 Task: Find connections with filter location San Martín with filter topic #Economywith filter profile language English with filter current company Marico Limited with filter school Institution of Engineering and Technology (IET) with filter industry Commercial and Service Industry Machinery Manufacturing with filter service category Real Estate Appraisal with filter keywords title Medical Researcher
Action: Mouse moved to (633, 110)
Screenshot: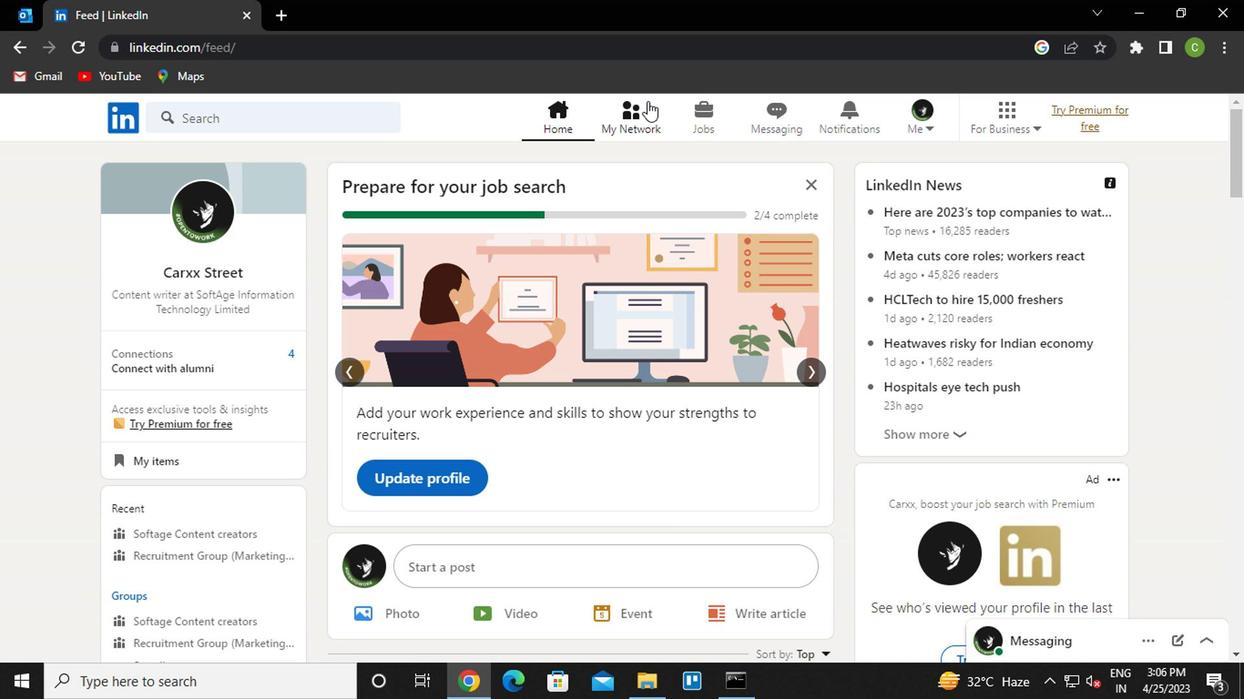
Action: Mouse pressed left at (633, 110)
Screenshot: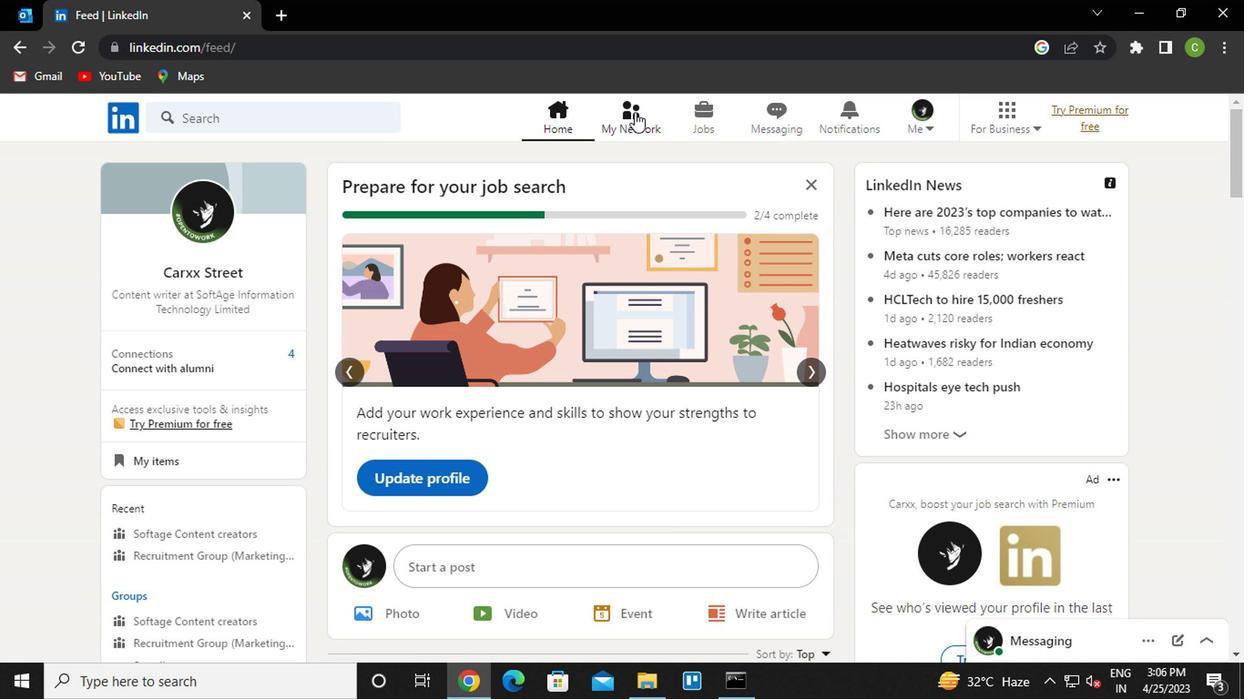 
Action: Mouse moved to (275, 214)
Screenshot: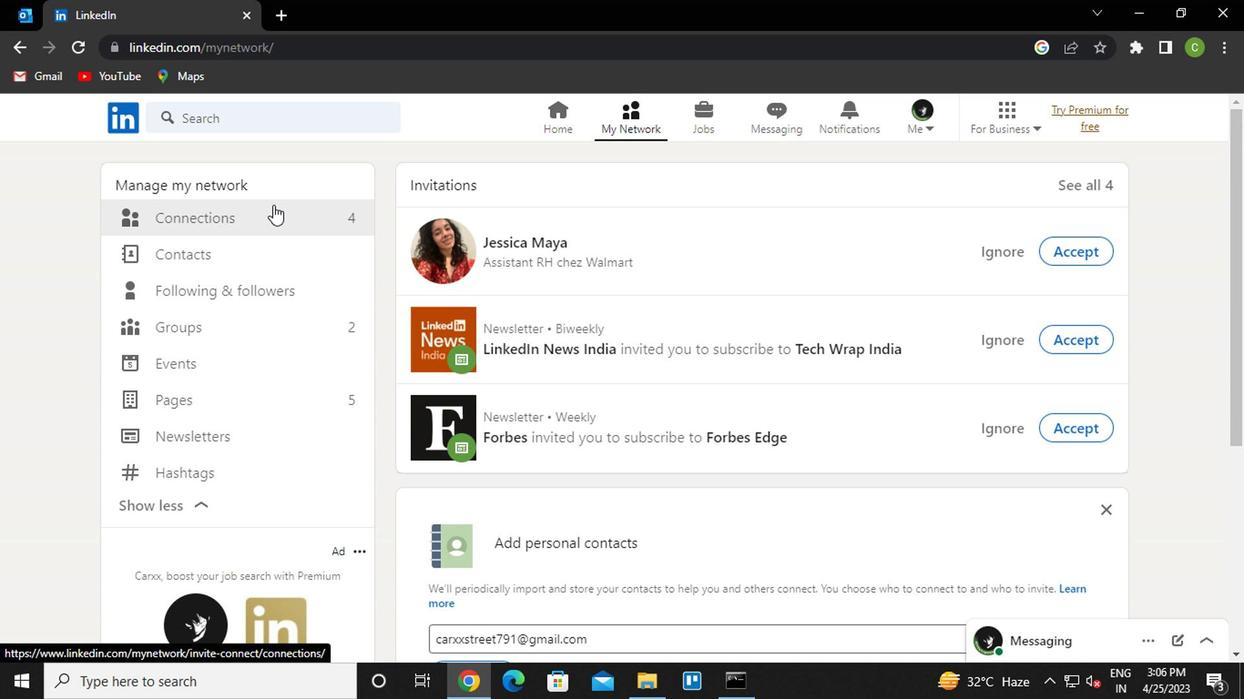 
Action: Mouse pressed left at (275, 214)
Screenshot: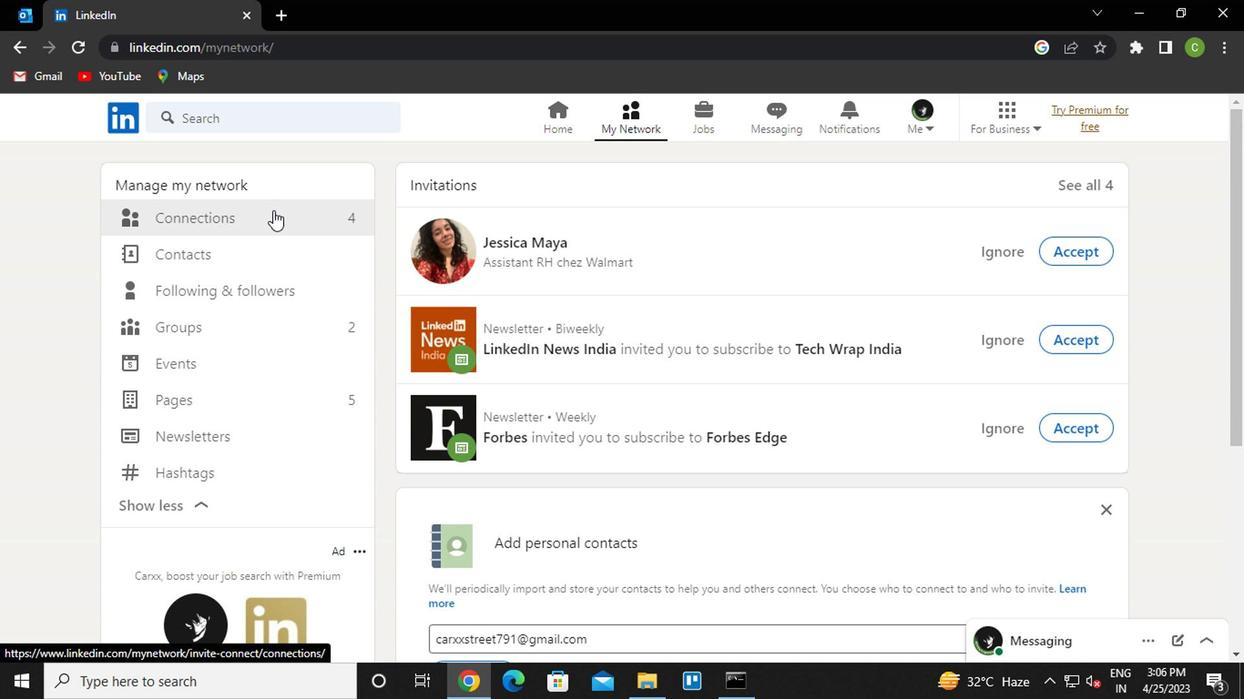 
Action: Mouse moved to (780, 221)
Screenshot: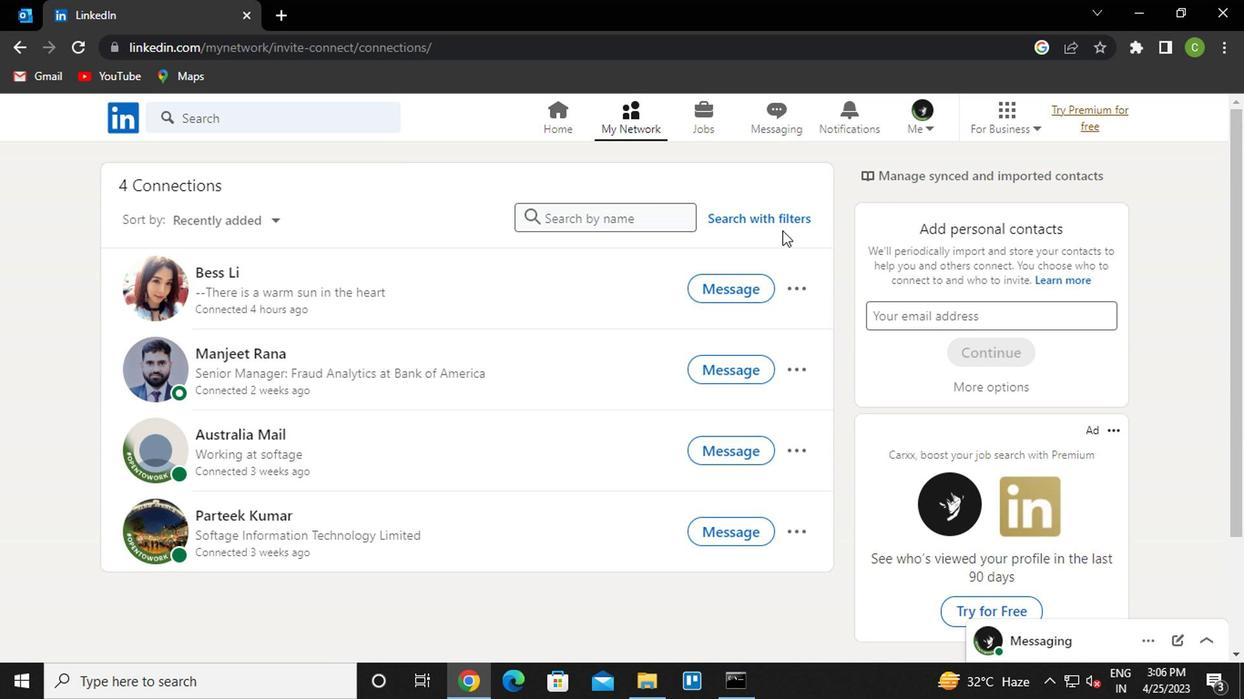
Action: Mouse pressed left at (780, 221)
Screenshot: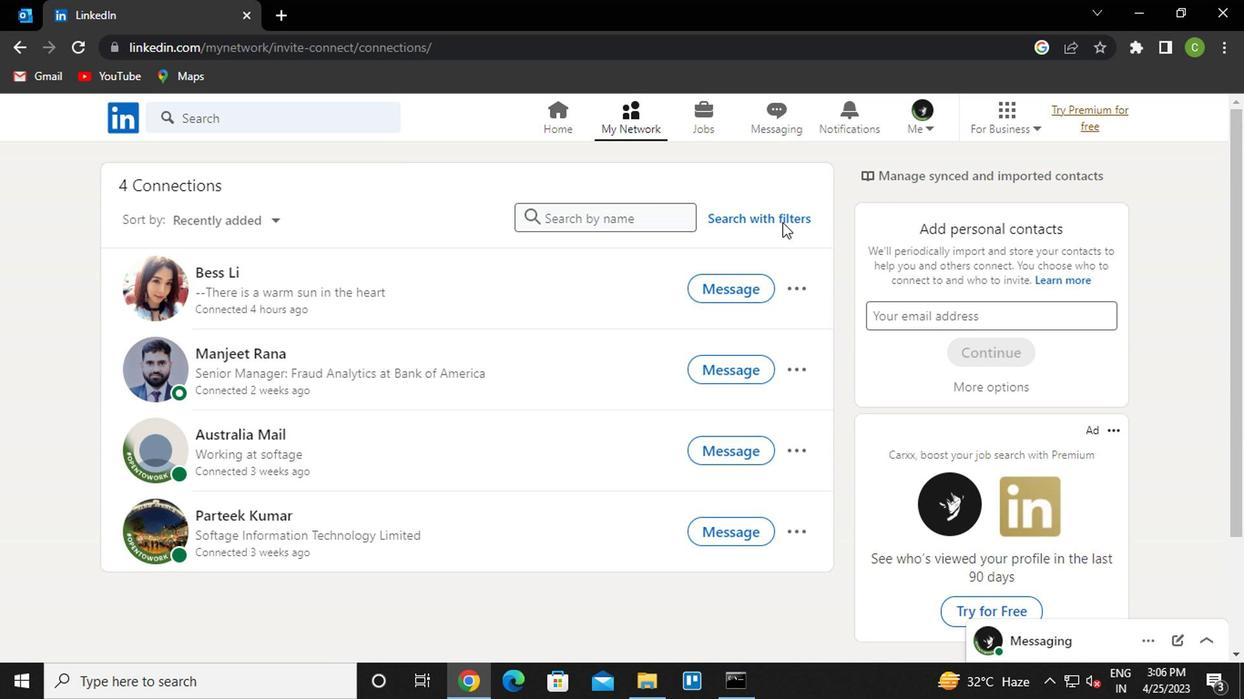 
Action: Mouse moved to (626, 163)
Screenshot: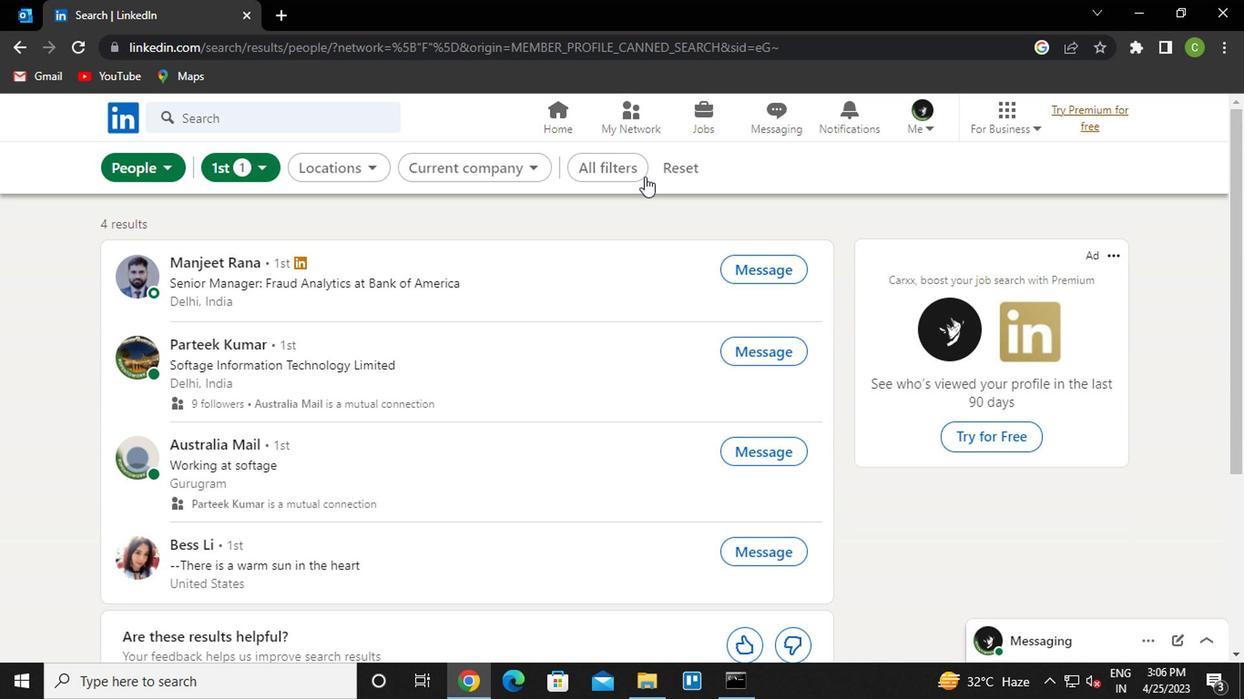 
Action: Mouse pressed left at (626, 163)
Screenshot: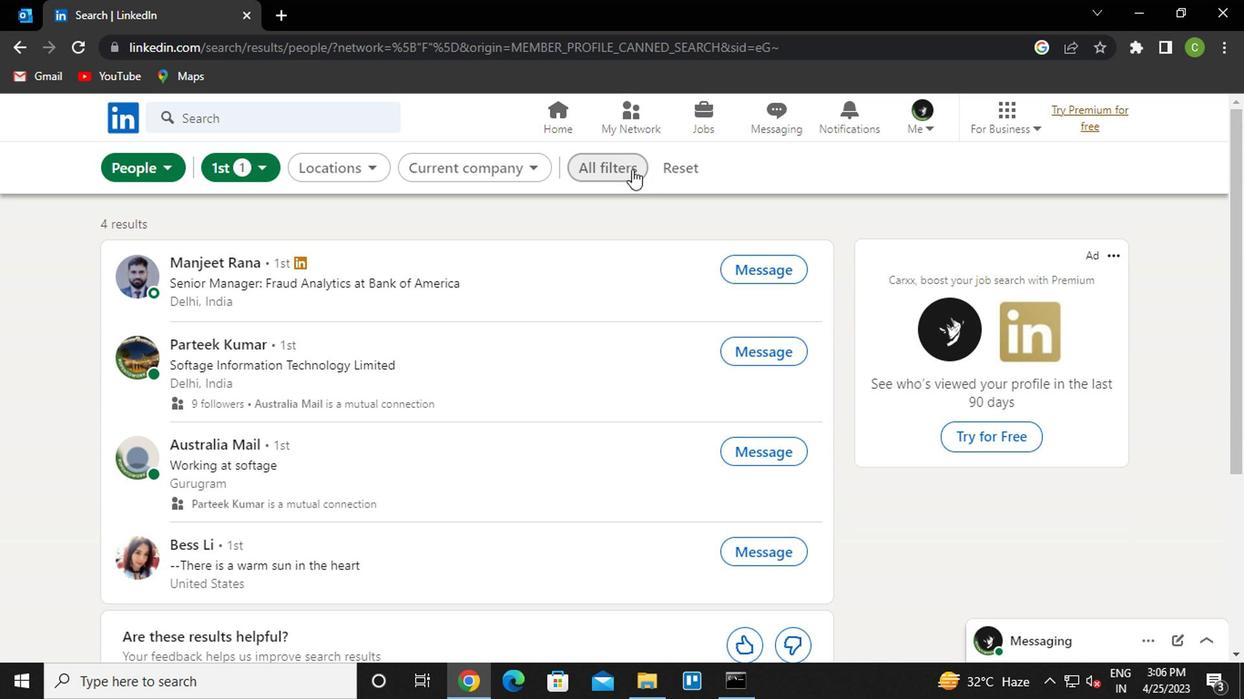 
Action: Mouse moved to (807, 386)
Screenshot: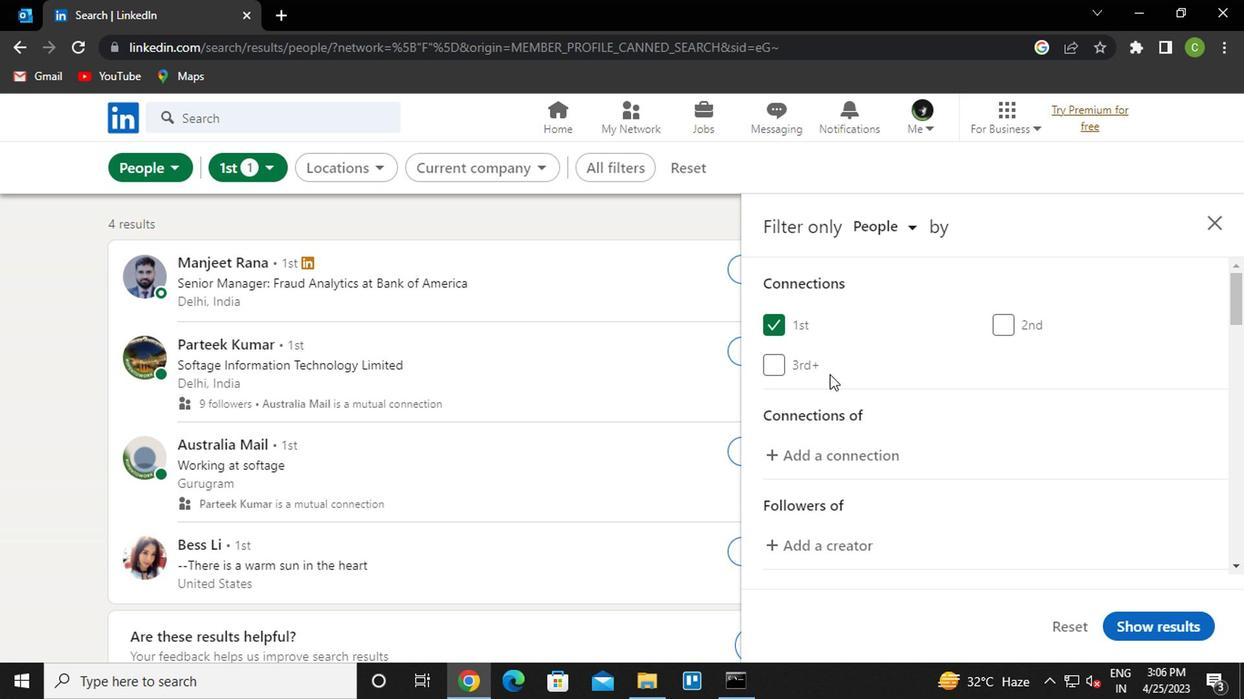
Action: Mouse scrolled (807, 385) with delta (0, 0)
Screenshot: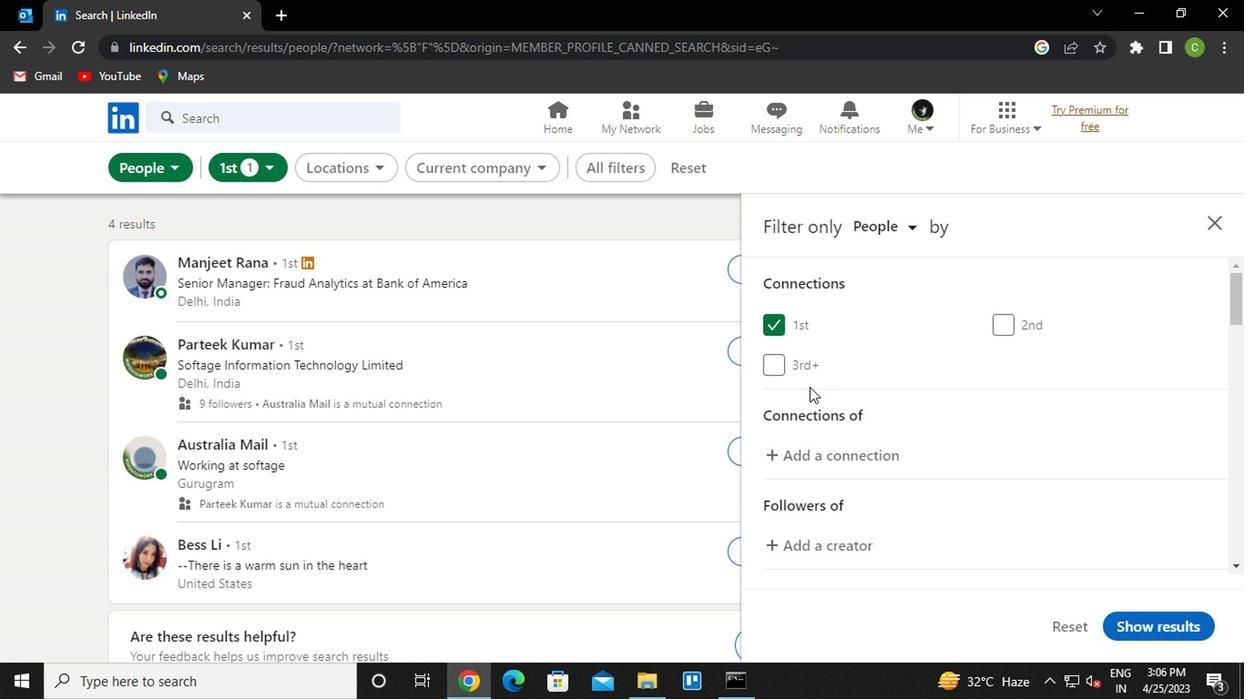 
Action: Mouse moved to (809, 390)
Screenshot: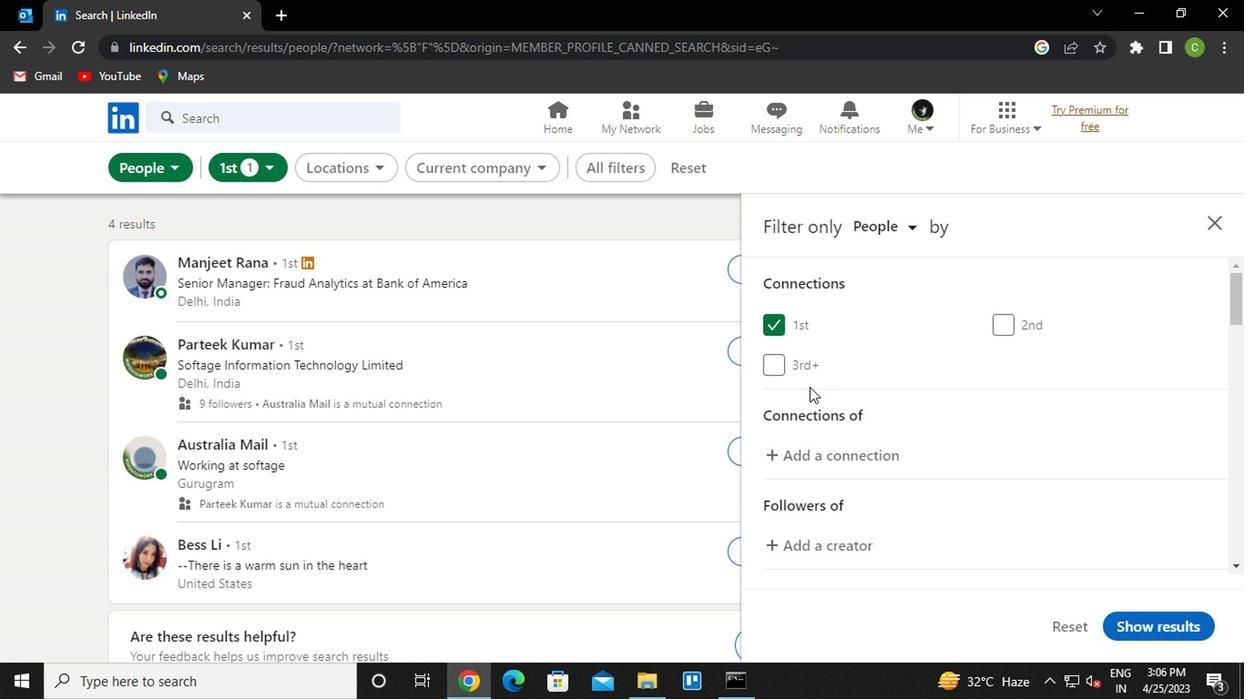 
Action: Mouse scrolled (809, 390) with delta (0, 0)
Screenshot: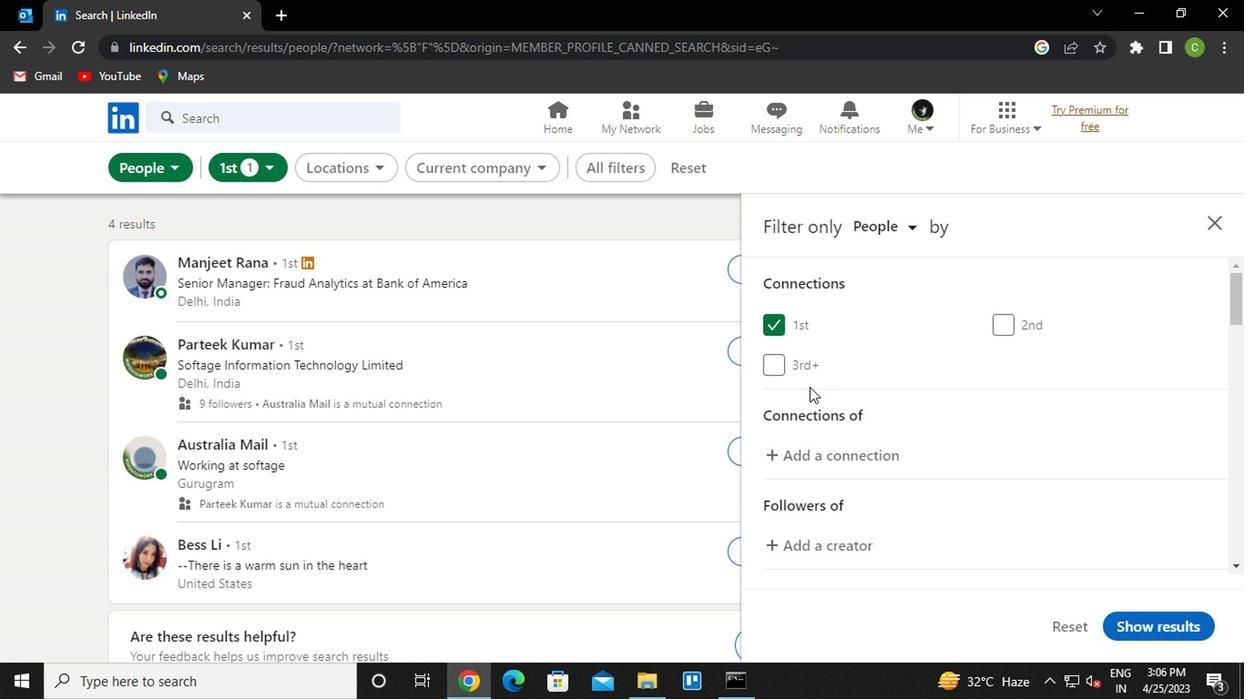 
Action: Mouse moved to (819, 402)
Screenshot: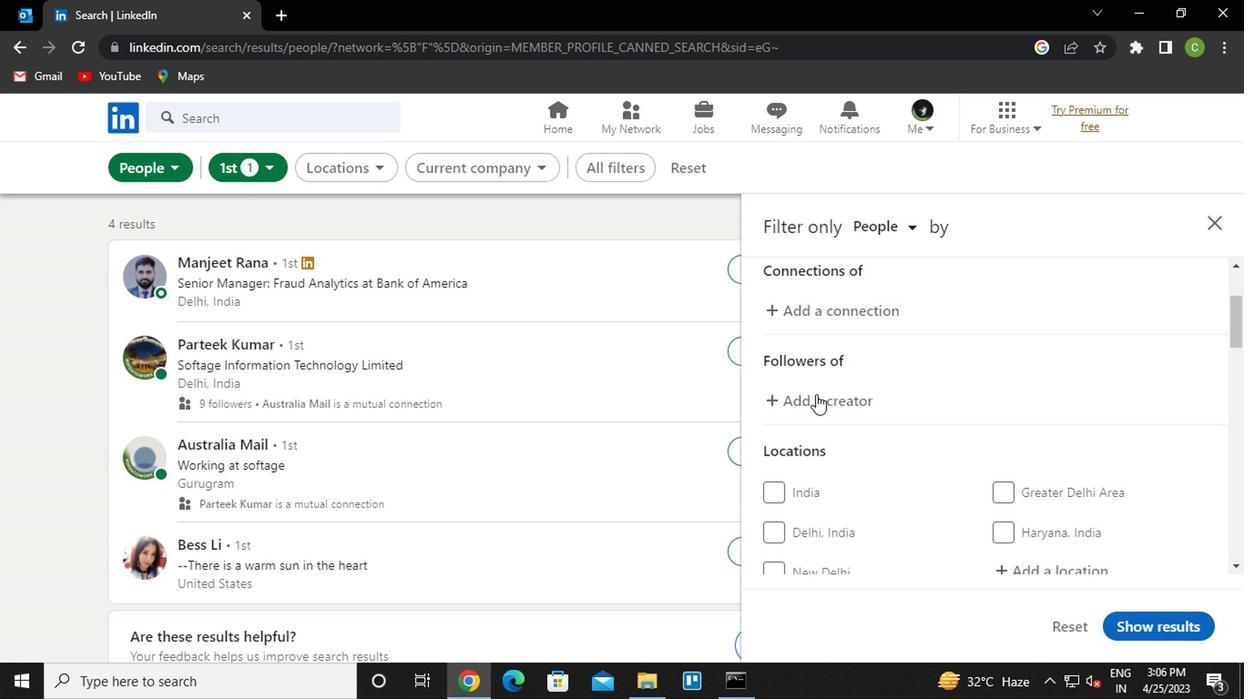 
Action: Mouse scrolled (819, 401) with delta (0, 0)
Screenshot: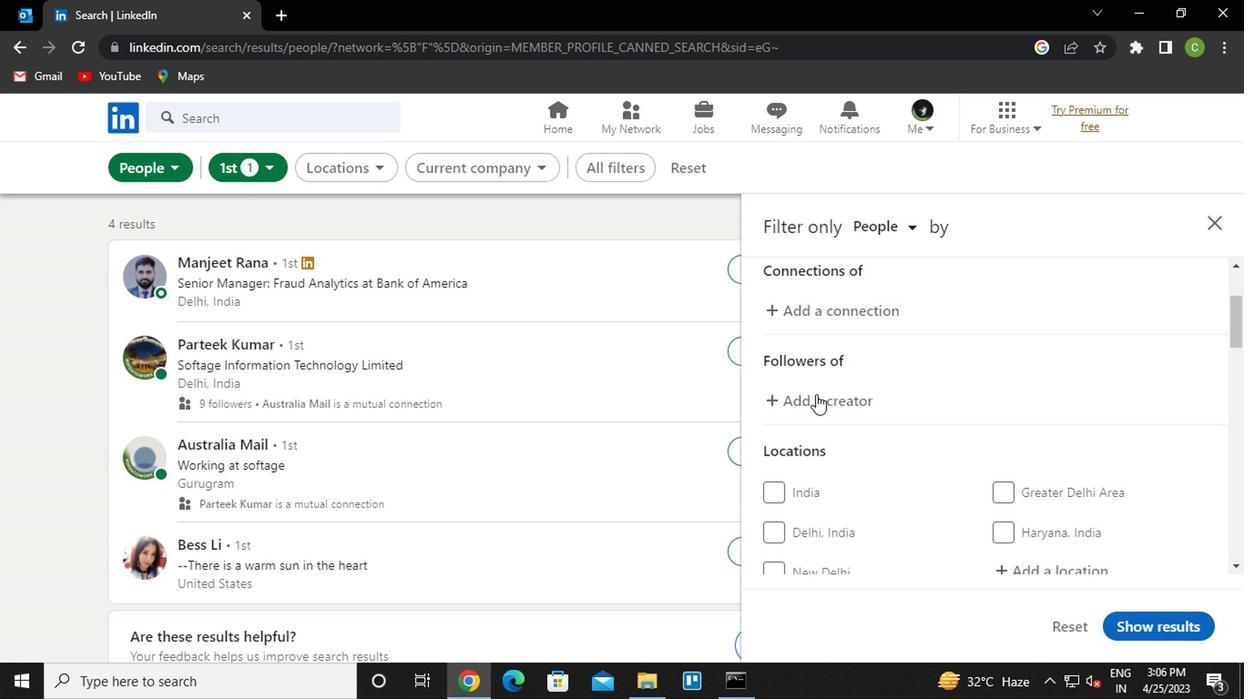 
Action: Mouse moved to (1046, 440)
Screenshot: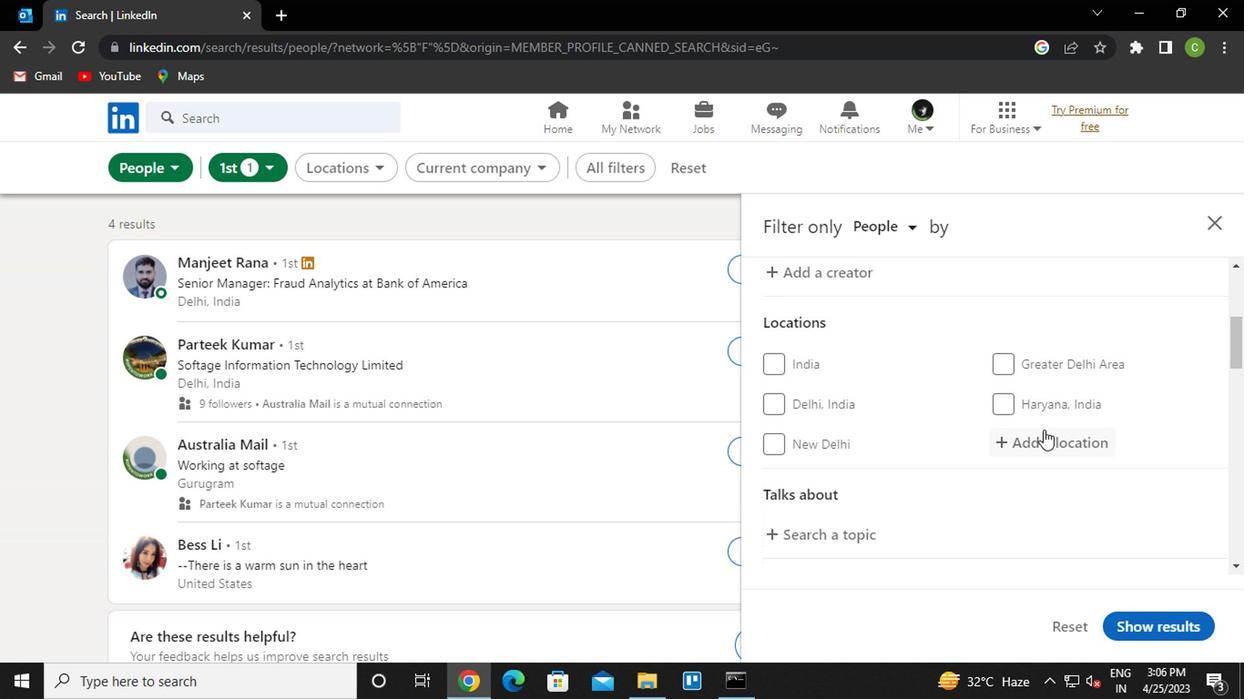 
Action: Mouse pressed left at (1046, 440)
Screenshot: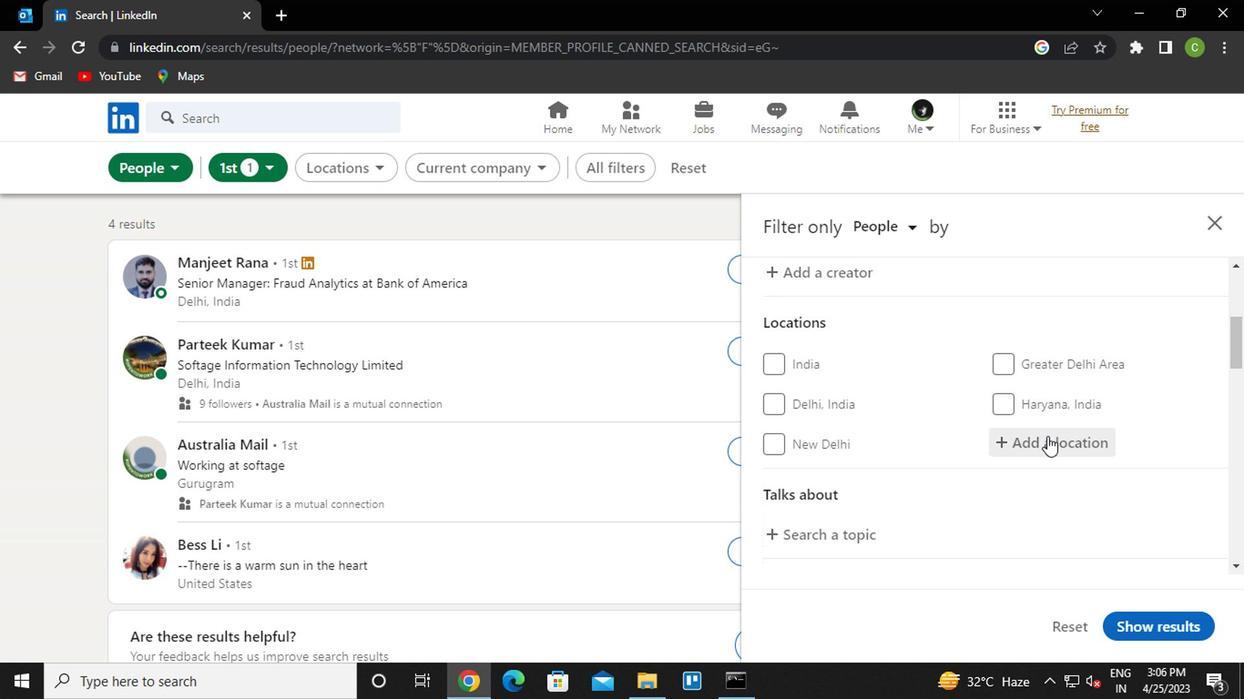 
Action: Mouse moved to (941, 514)
Screenshot: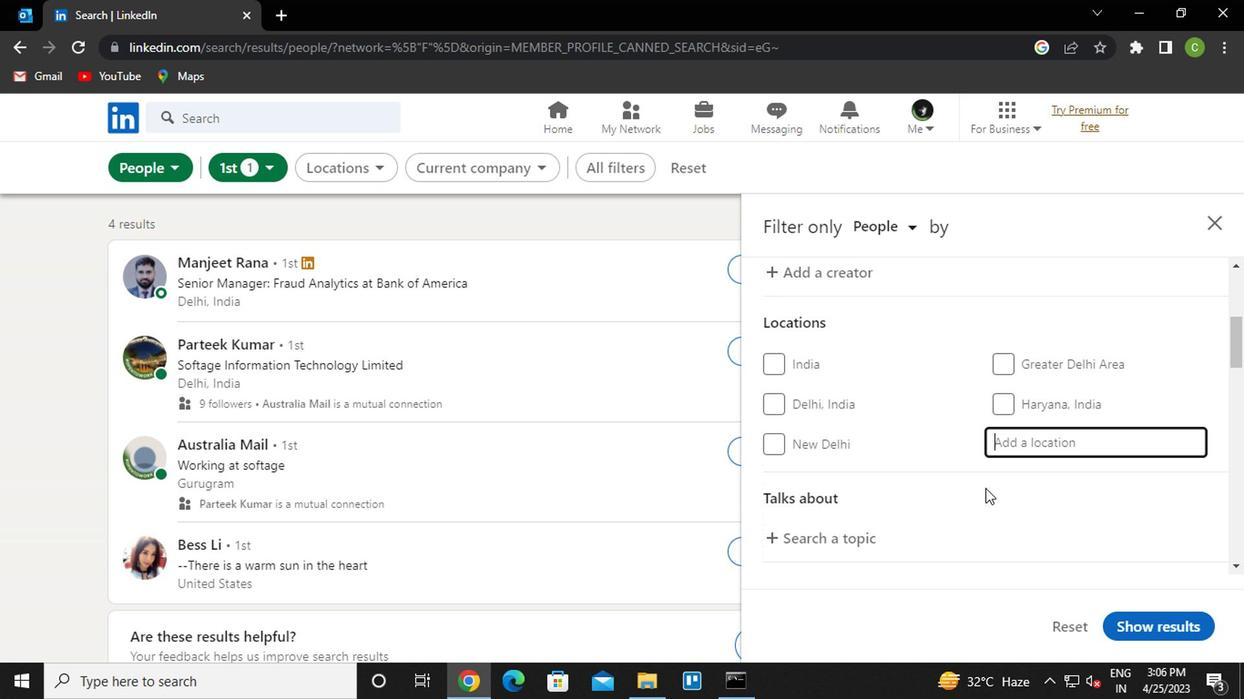 
Action: Key pressed s<Key.caps_lock>am<Key.backspace>n<Key.space>martin<Key.down><Key.enter>
Screenshot: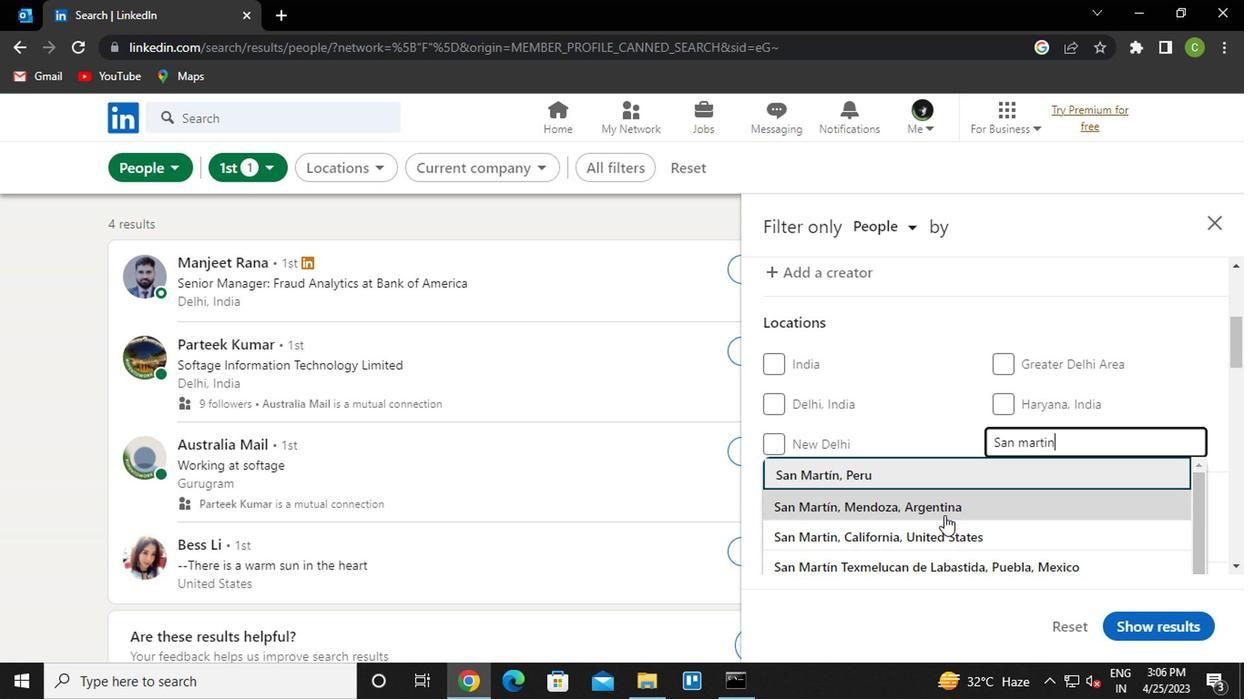 
Action: Mouse moved to (1036, 448)
Screenshot: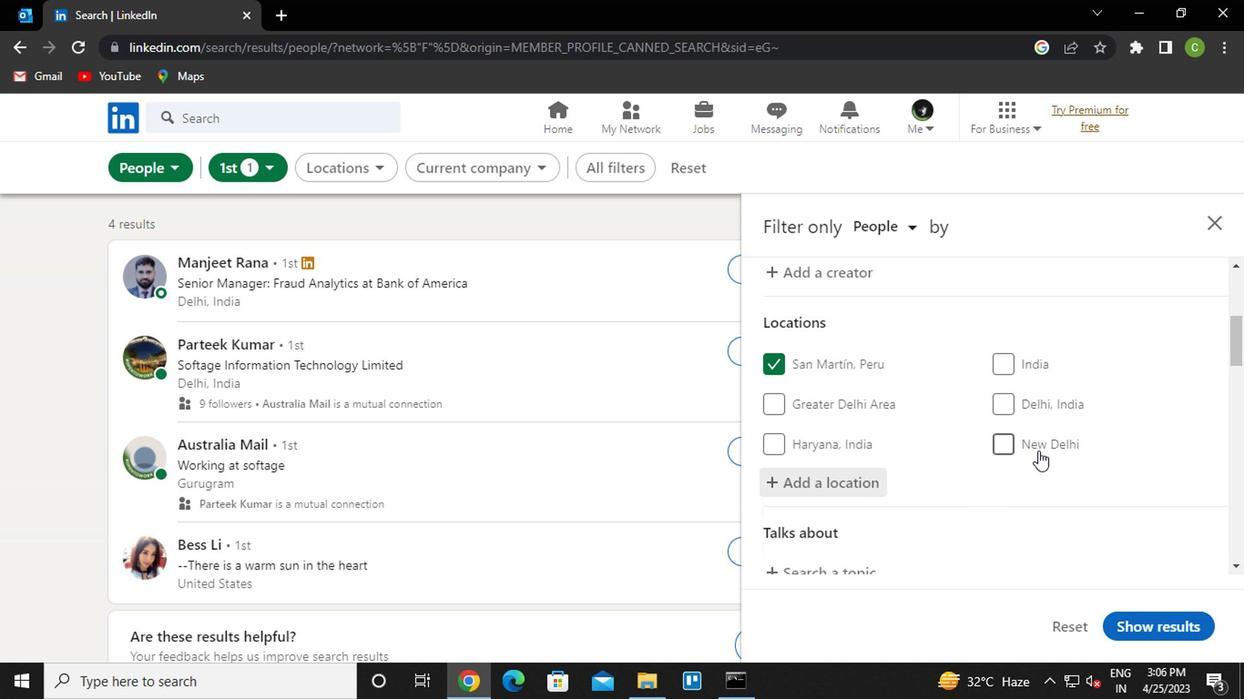 
Action: Mouse scrolled (1036, 447) with delta (0, -1)
Screenshot: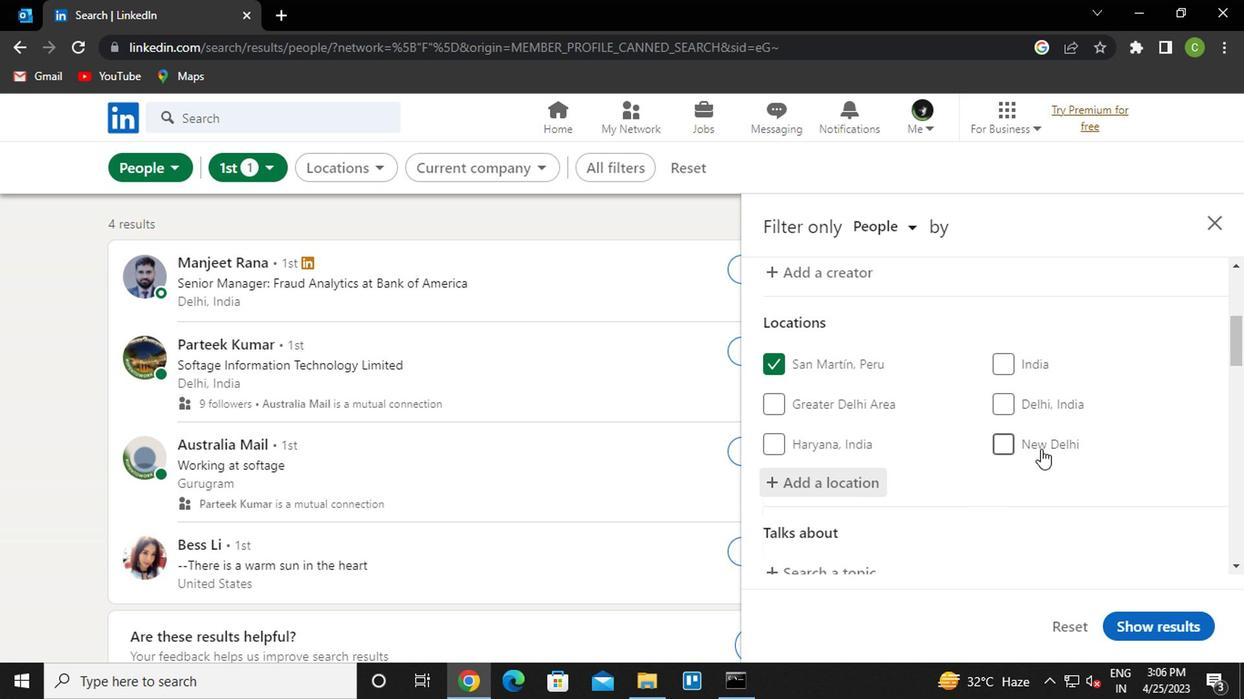
Action: Mouse moved to (822, 478)
Screenshot: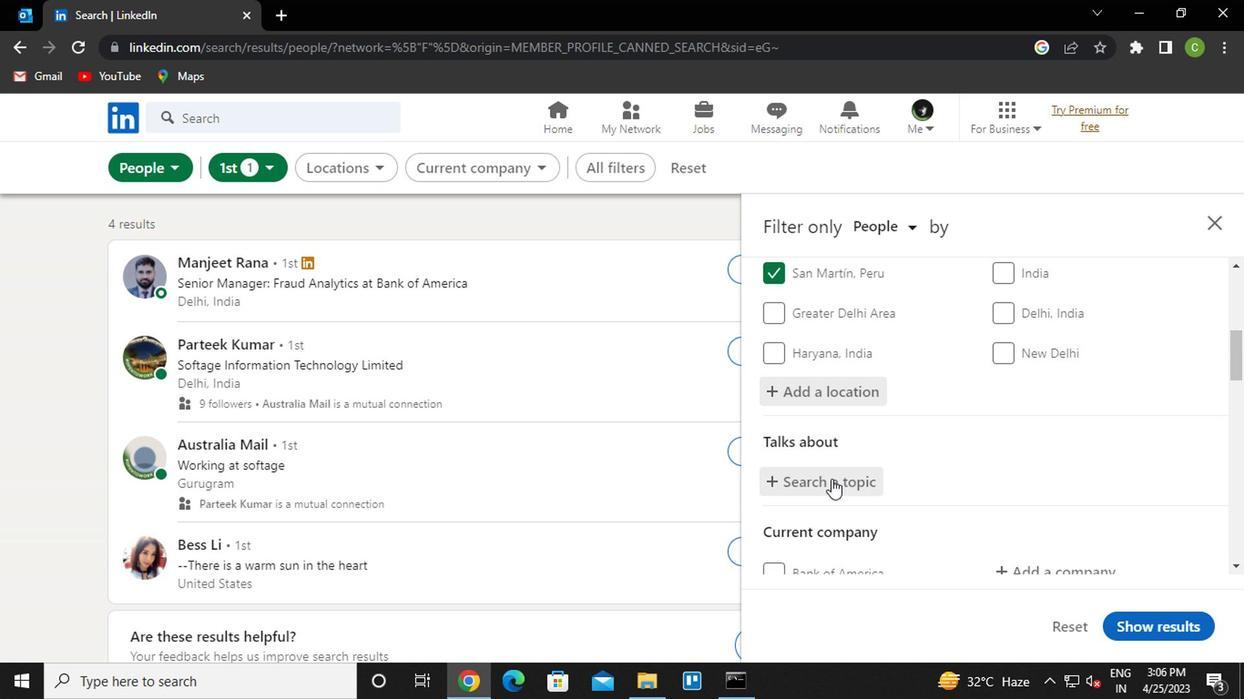 
Action: Mouse pressed left at (822, 478)
Screenshot: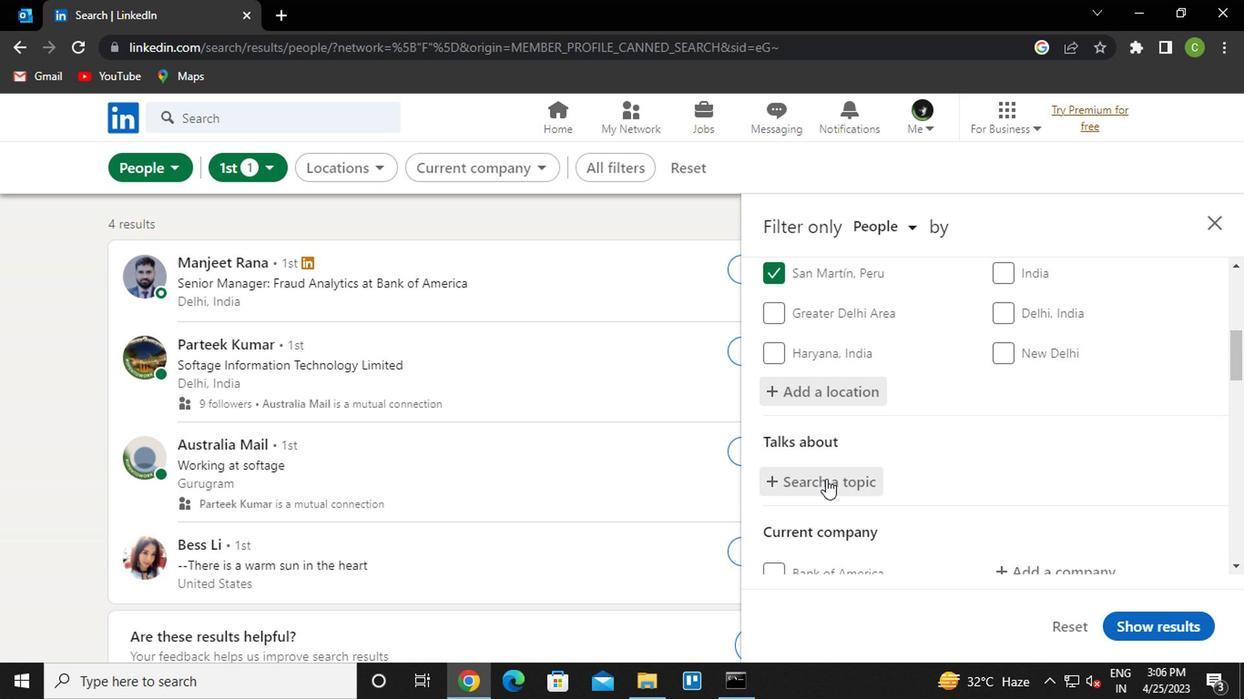 
Action: Mouse moved to (821, 477)
Screenshot: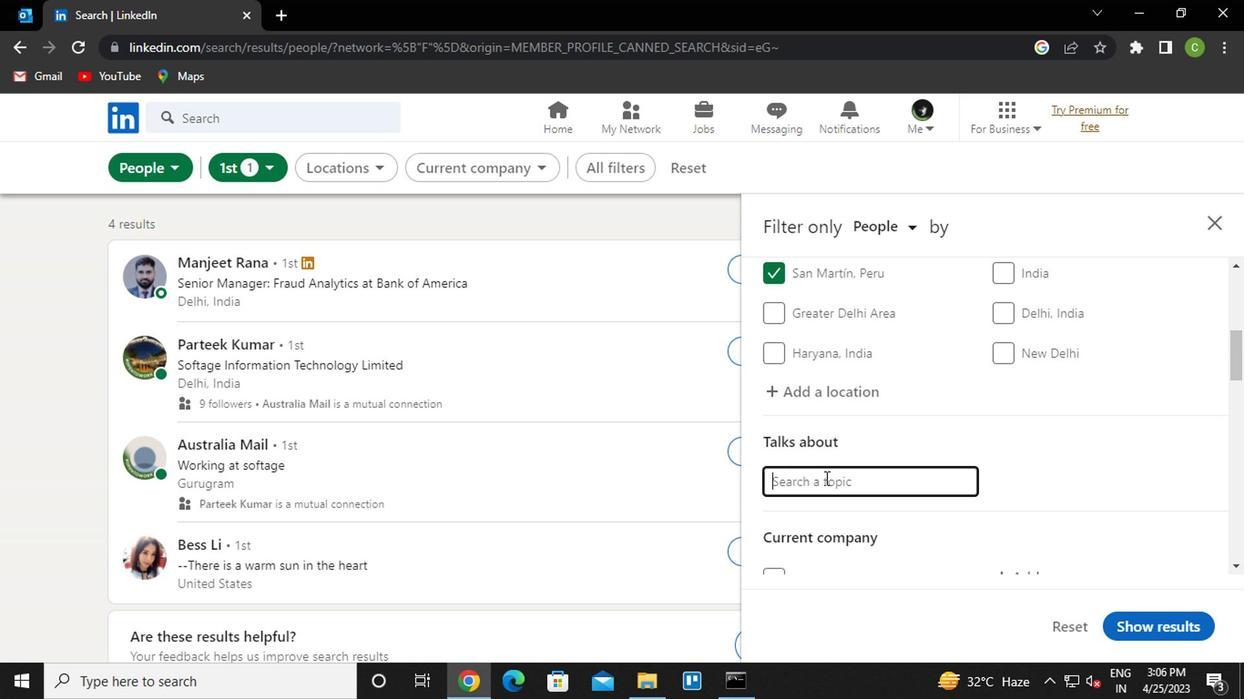 
Action: Key pressed <Key.caps_lock>e<Key.caps_lock>conomy<Key.down><Key.enter>
Screenshot: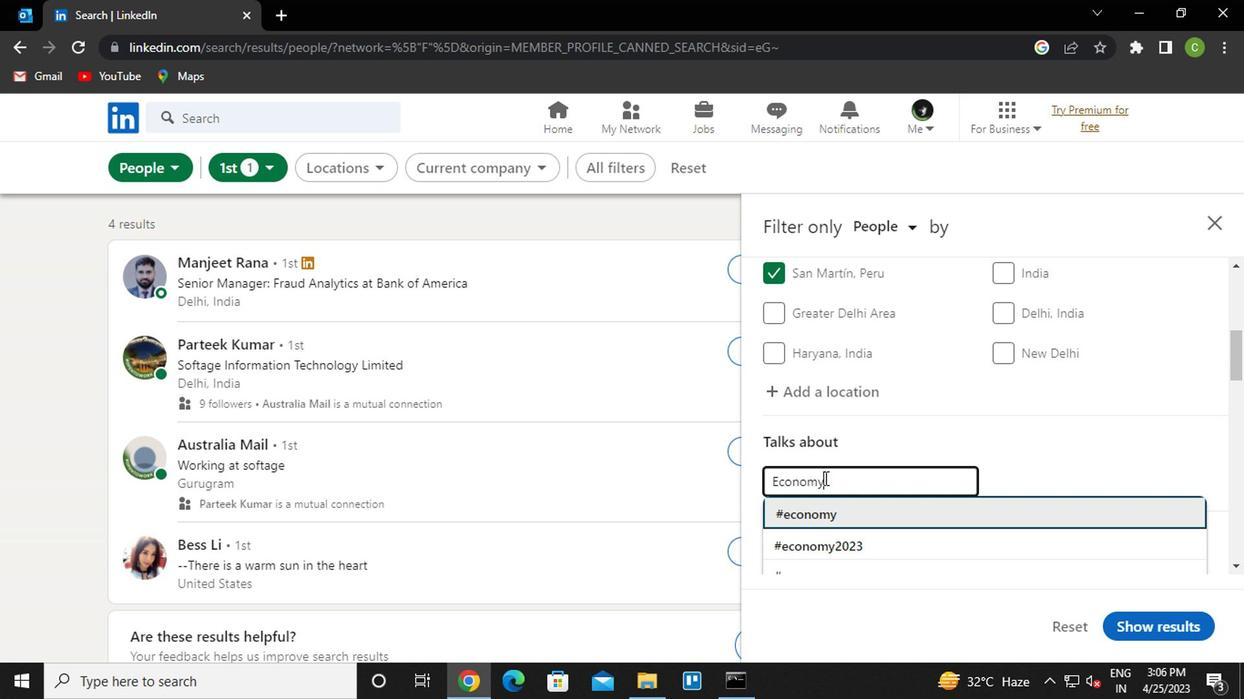 
Action: Mouse moved to (1130, 427)
Screenshot: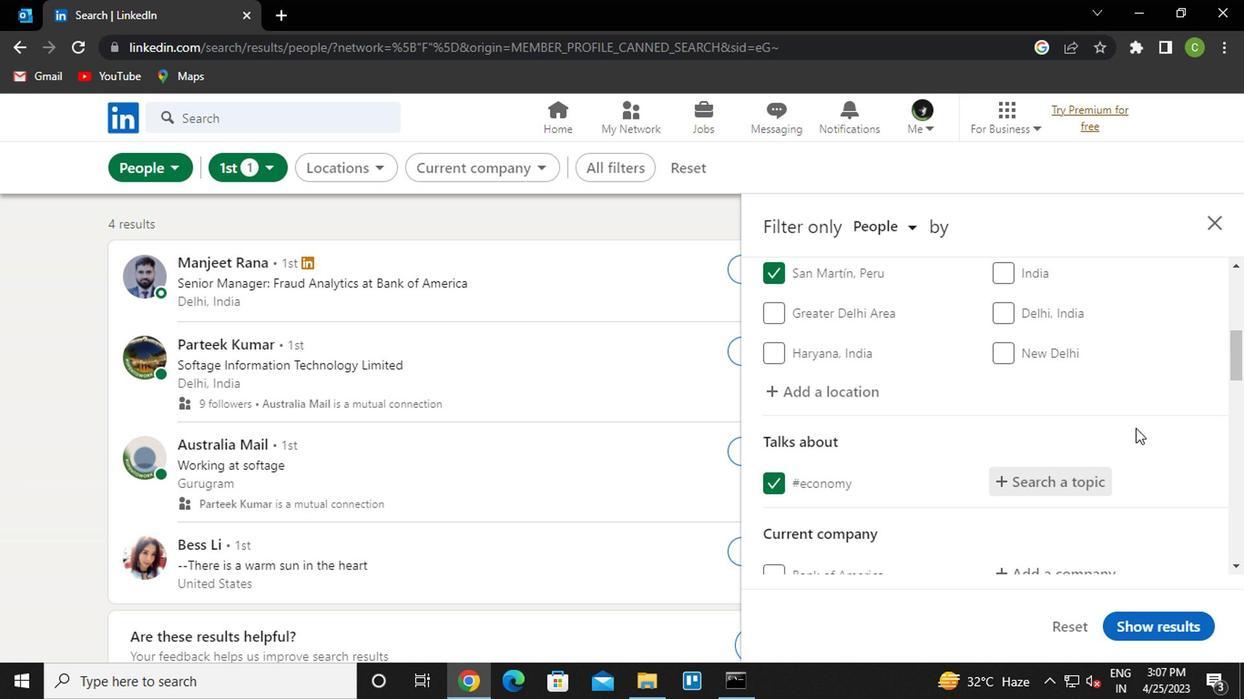 
Action: Mouse scrolled (1130, 426) with delta (0, 0)
Screenshot: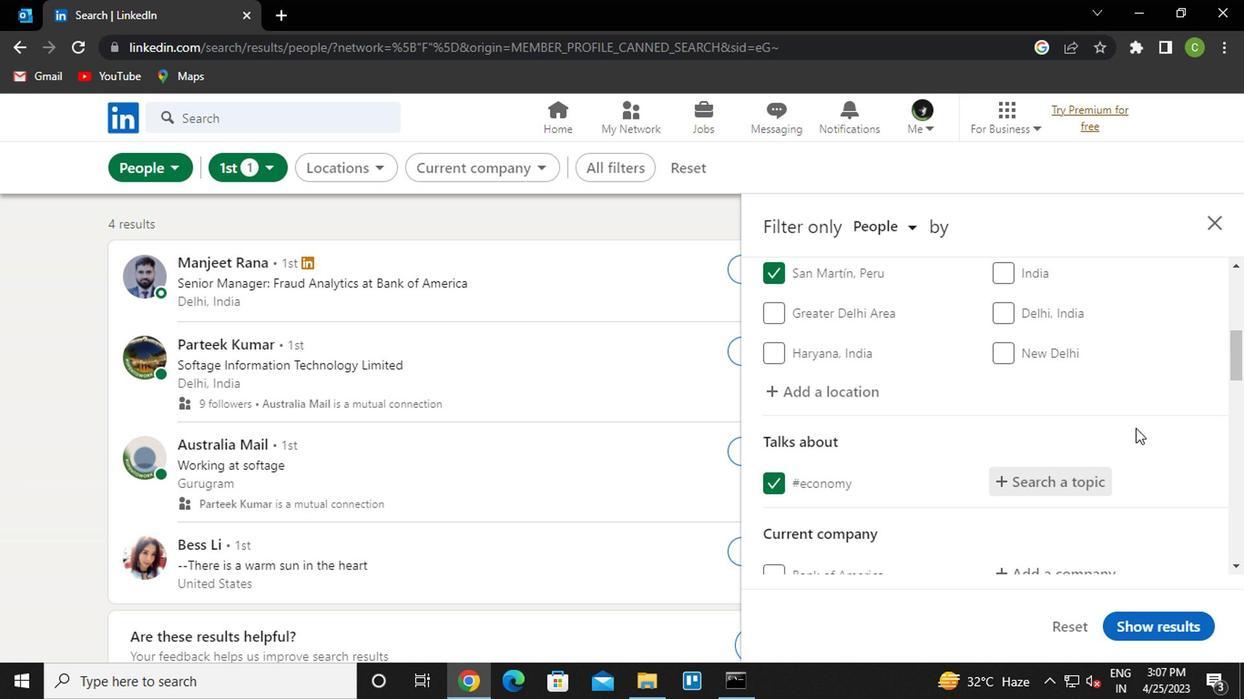 
Action: Mouse moved to (1132, 426)
Screenshot: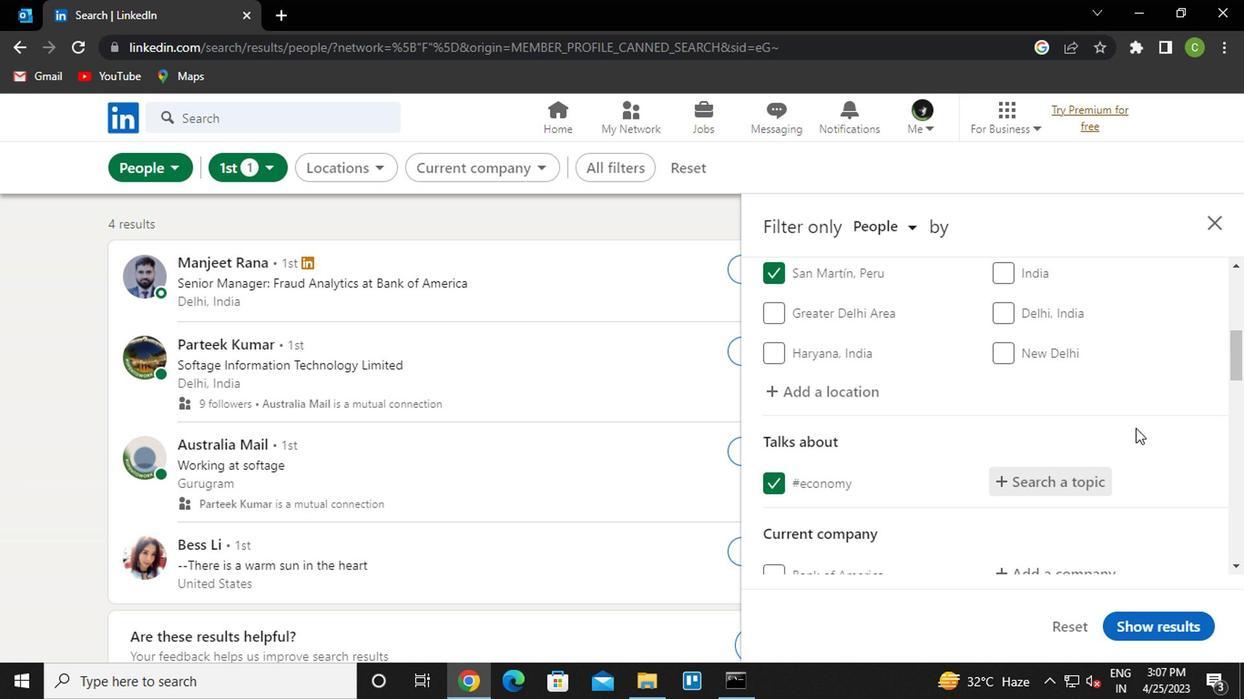 
Action: Mouse scrolled (1132, 425) with delta (0, -1)
Screenshot: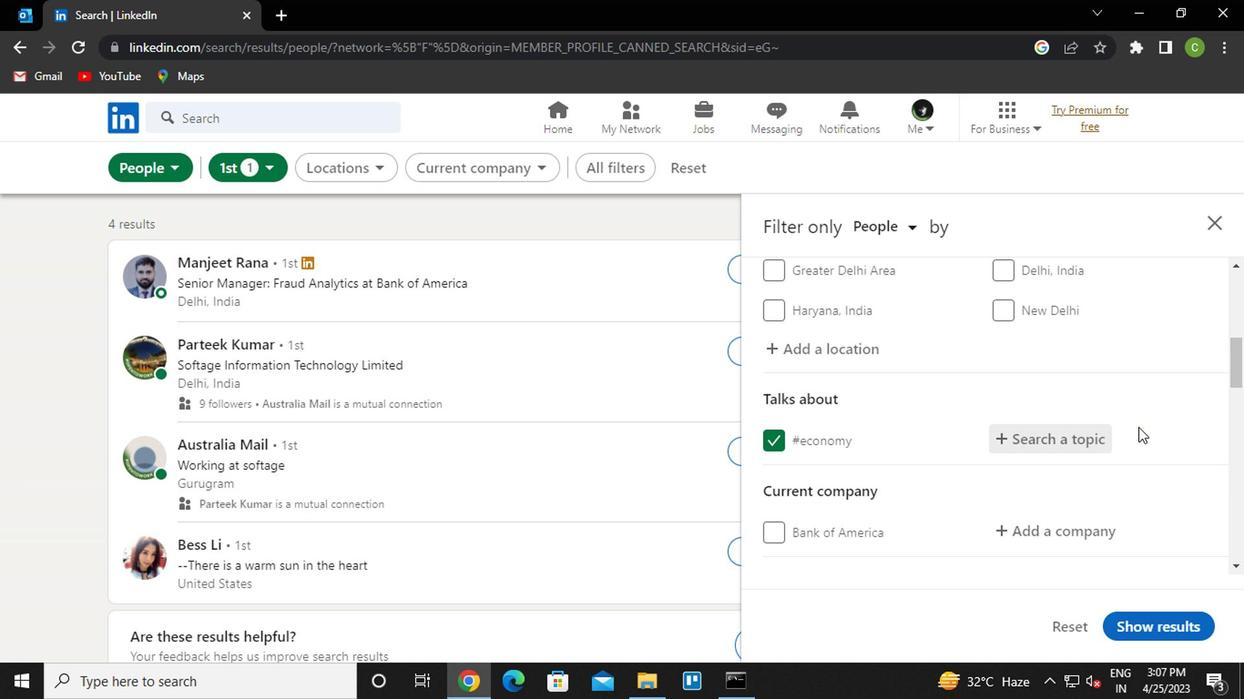 
Action: Mouse moved to (1033, 390)
Screenshot: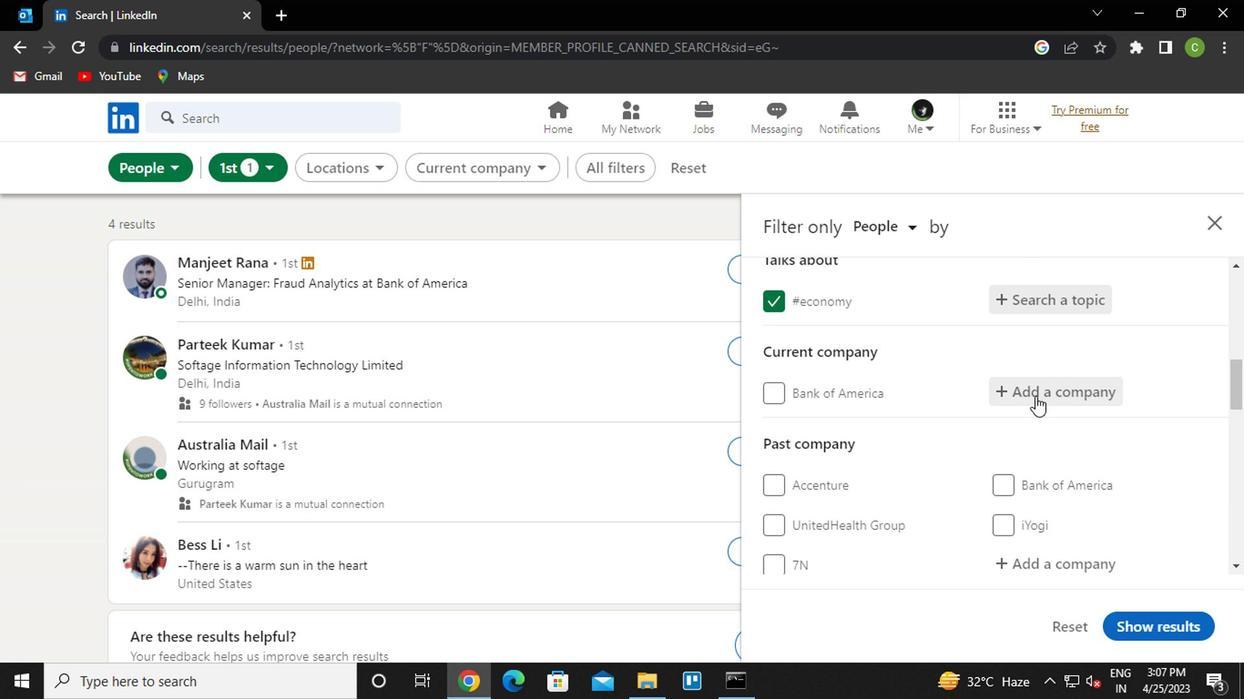 
Action: Mouse pressed left at (1033, 390)
Screenshot: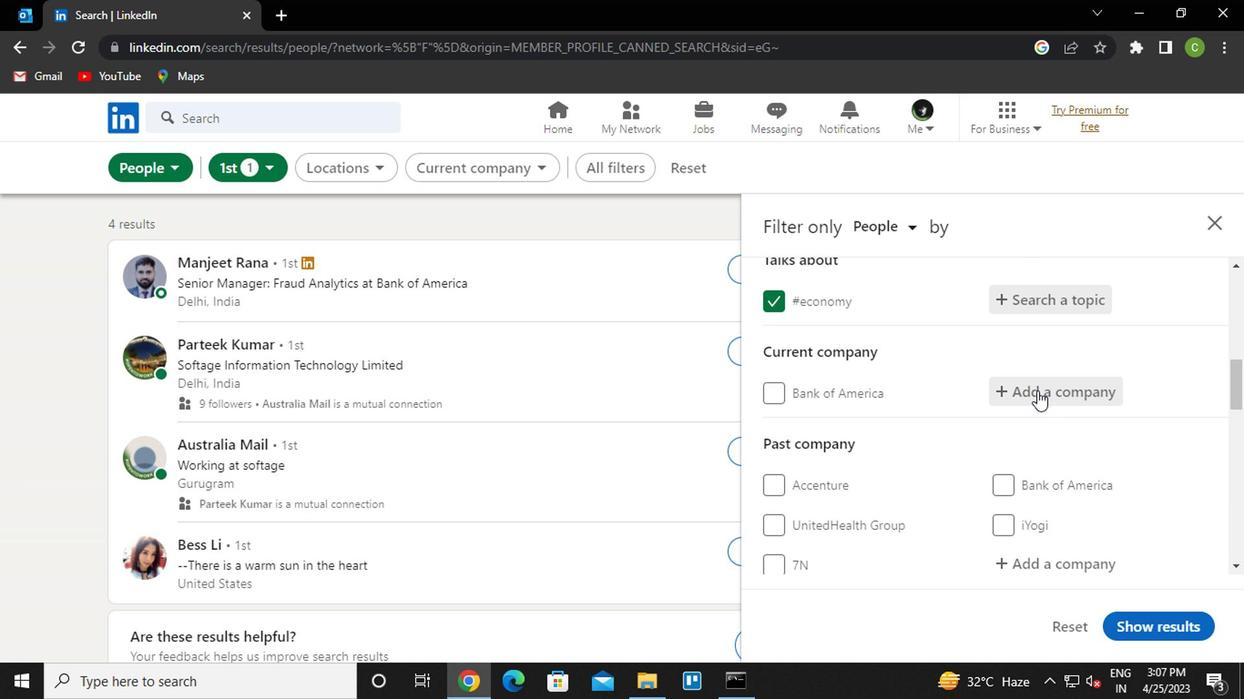 
Action: Mouse moved to (1033, 390)
Screenshot: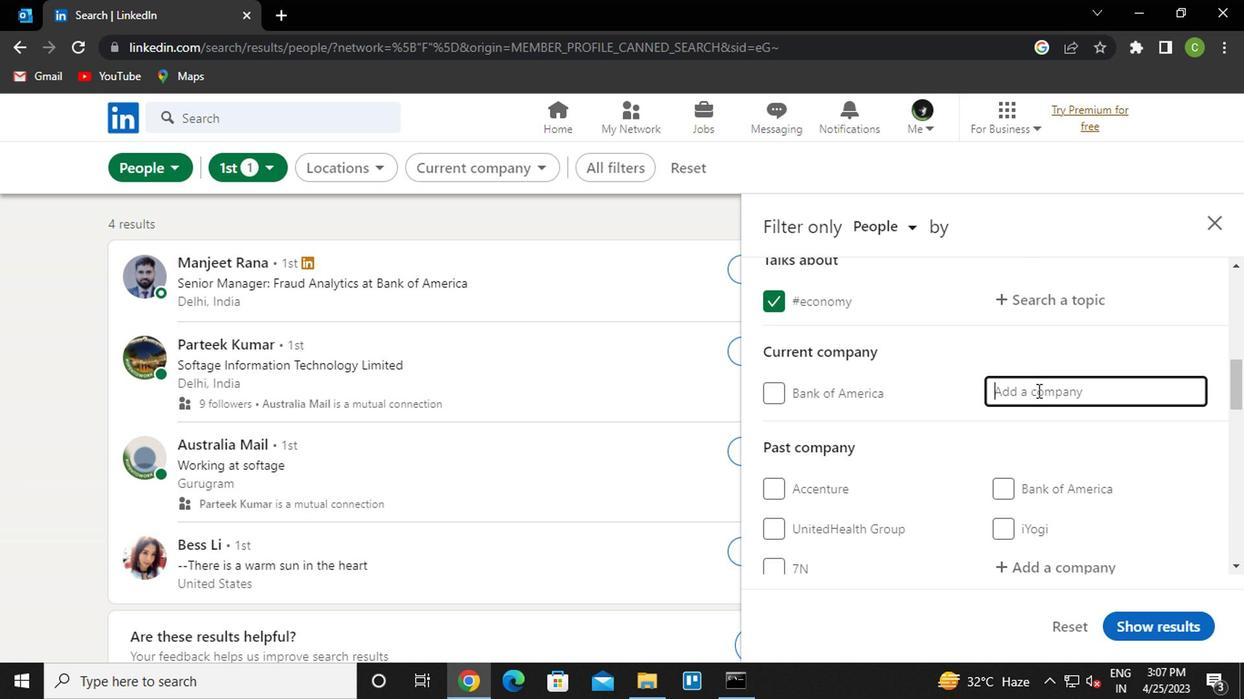
Action: Key pressed <Key.caps_lock>m<Key.caps_lock>arico<Key.down><Key.enter>
Screenshot: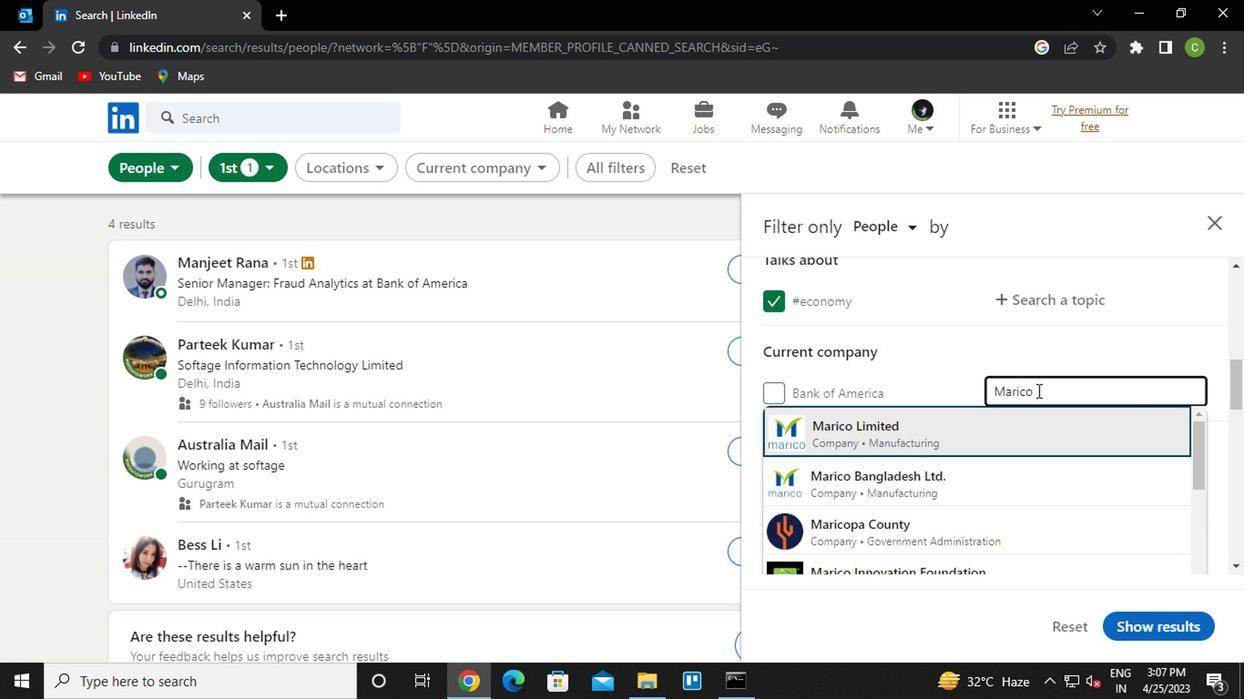 
Action: Mouse moved to (992, 419)
Screenshot: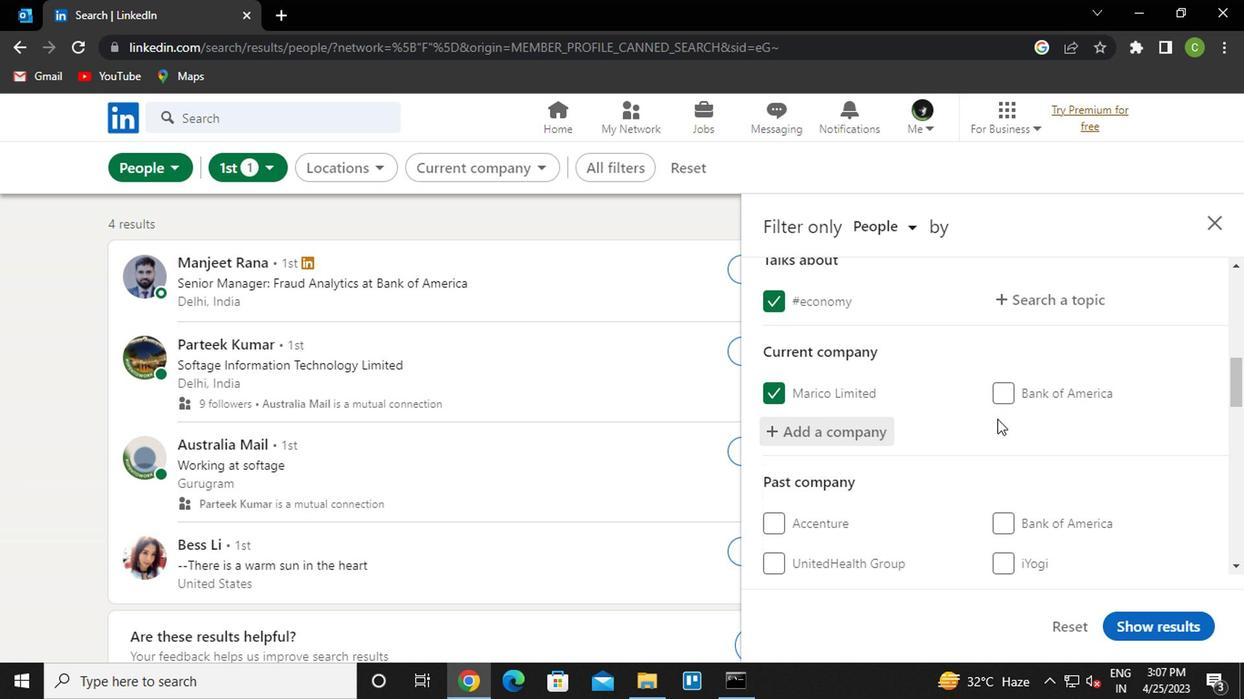 
Action: Mouse scrolled (992, 418) with delta (0, -1)
Screenshot: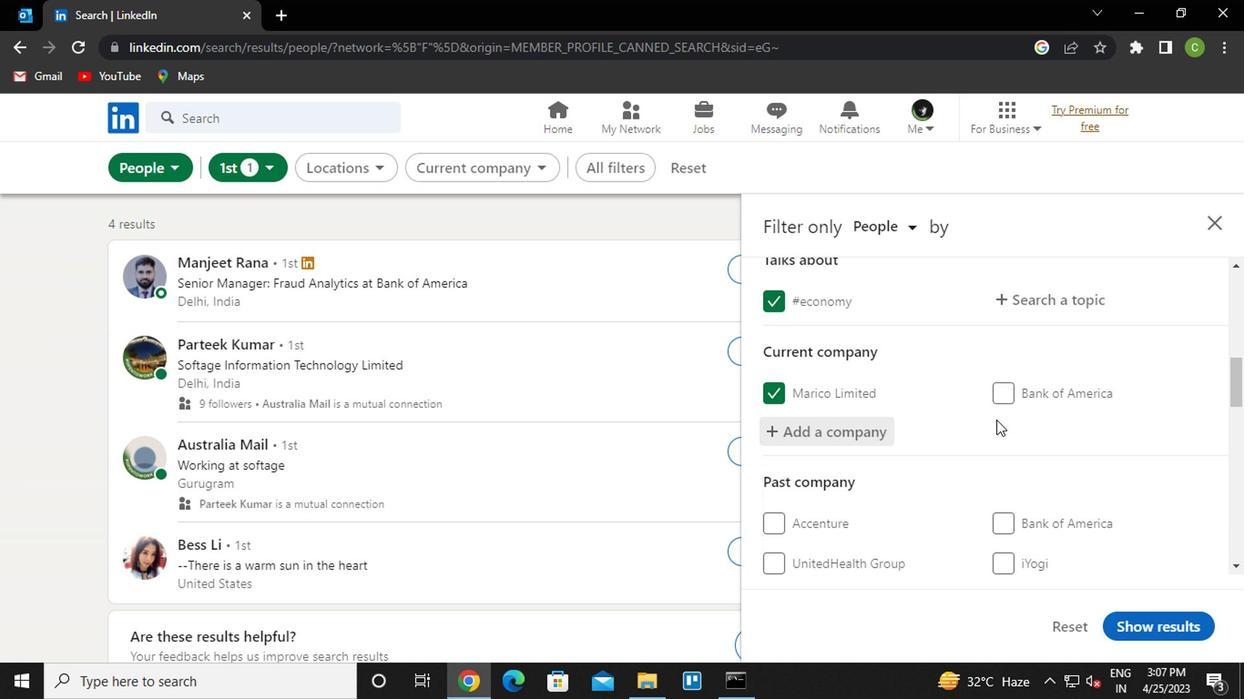 
Action: Mouse moved to (936, 388)
Screenshot: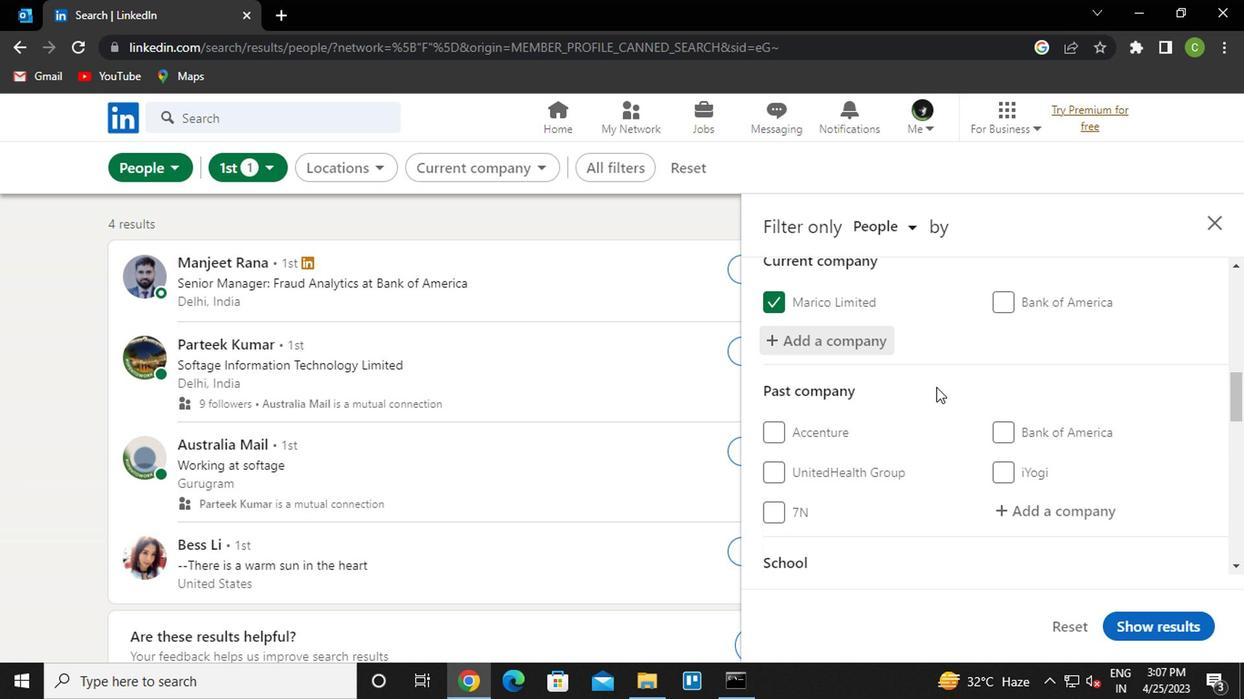 
Action: Mouse scrolled (936, 388) with delta (0, 0)
Screenshot: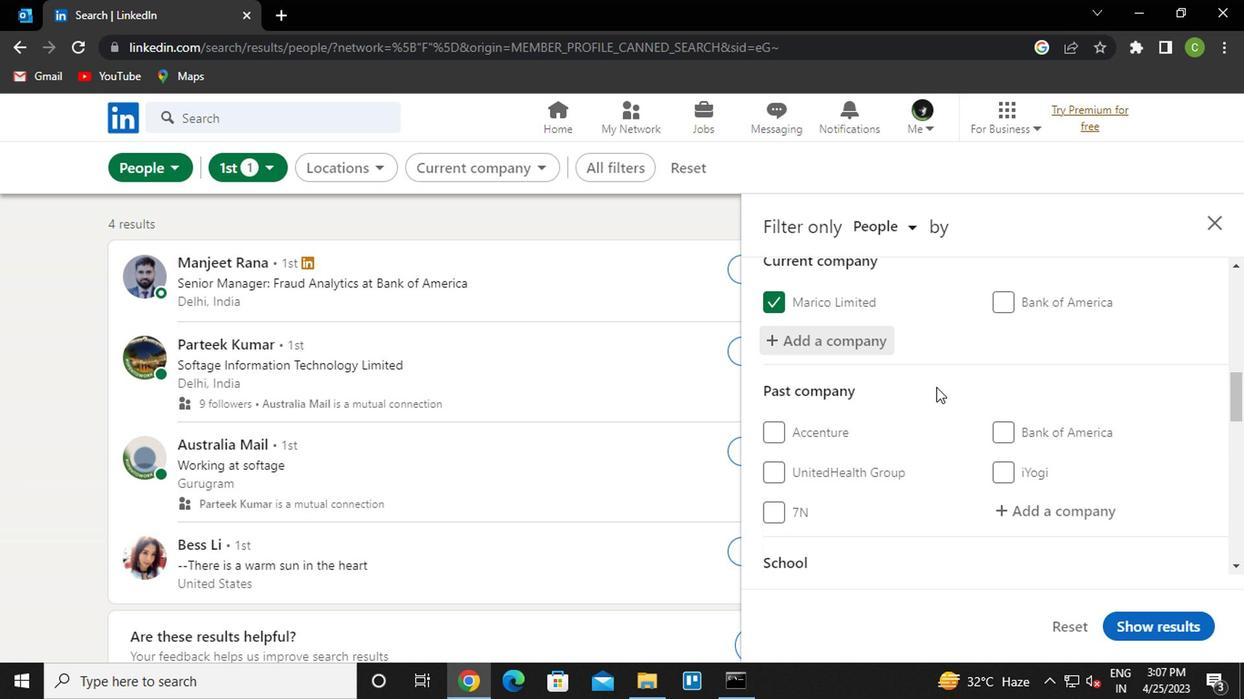 
Action: Mouse moved to (870, 478)
Screenshot: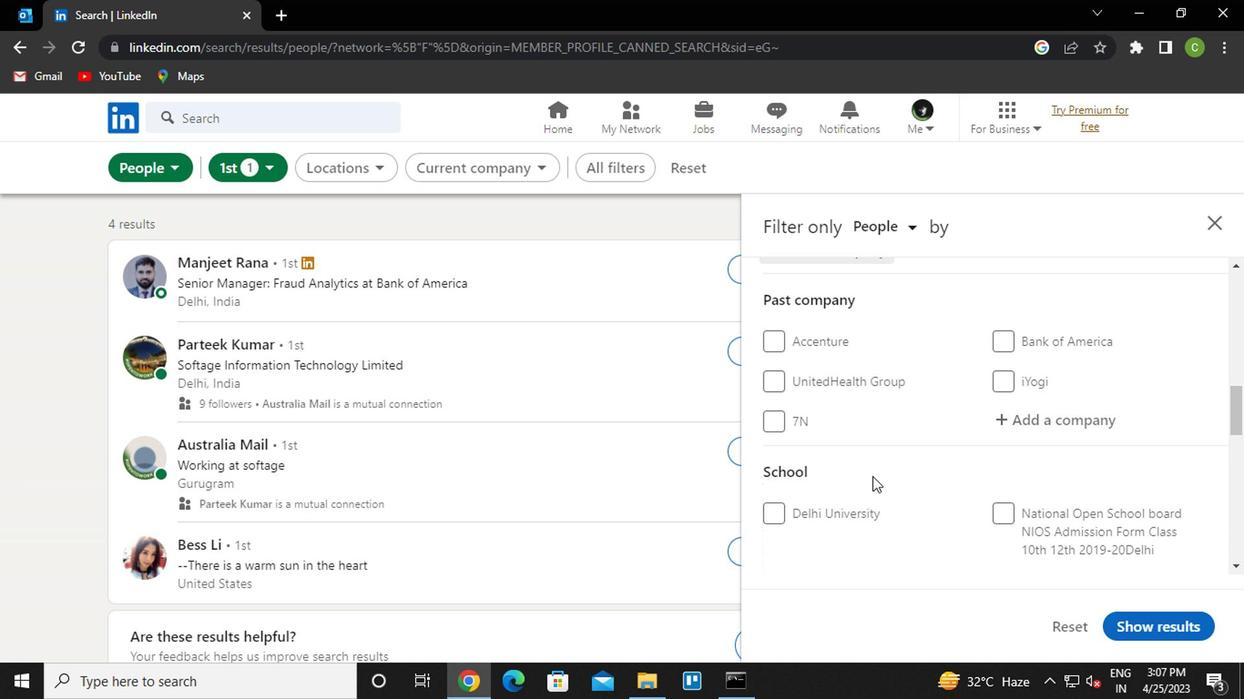 
Action: Mouse scrolled (870, 478) with delta (0, 0)
Screenshot: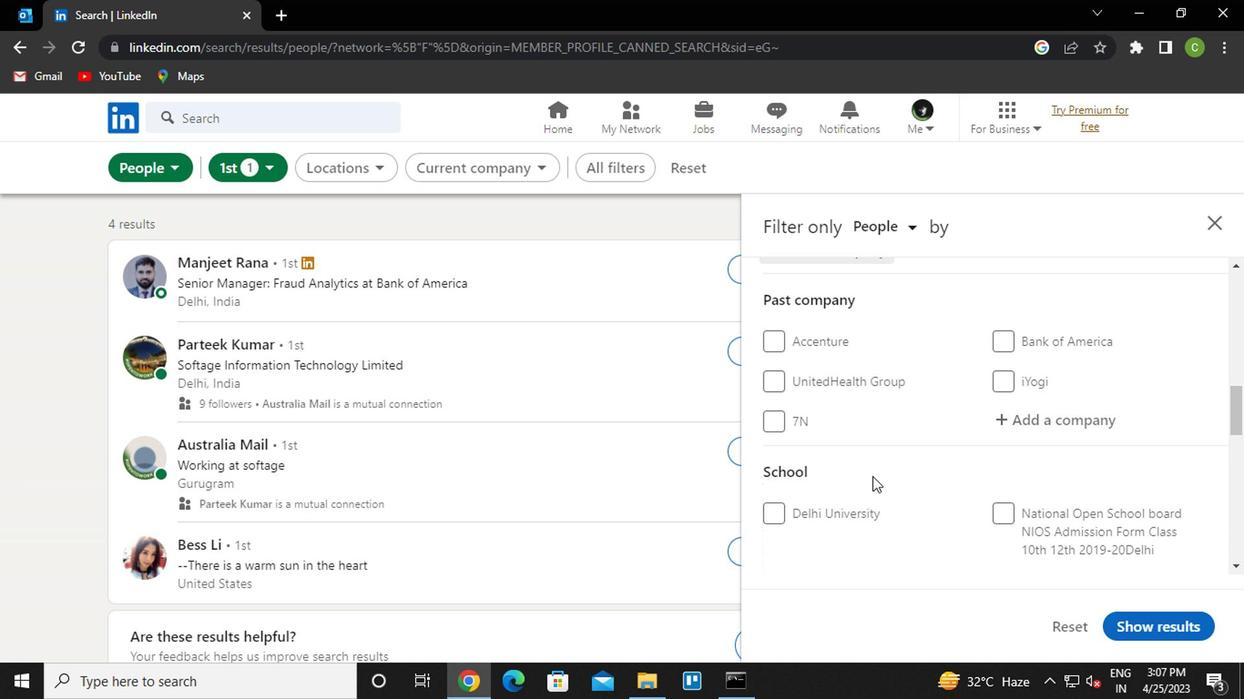 
Action: Mouse moved to (860, 482)
Screenshot: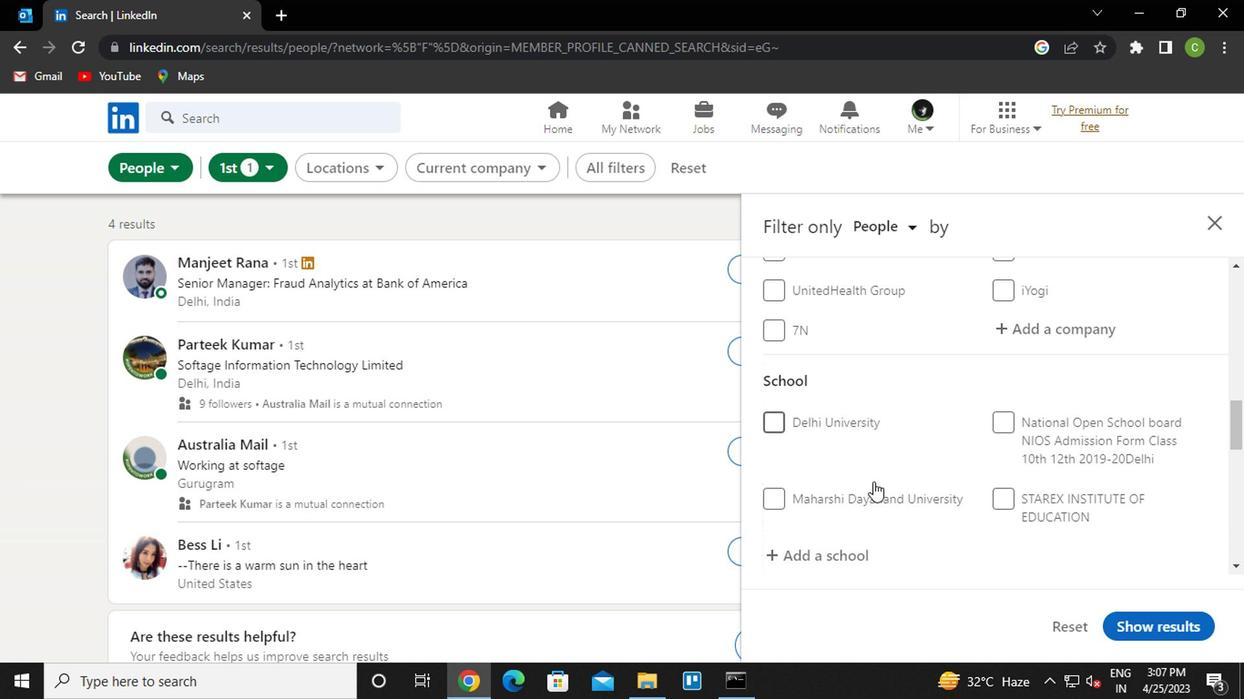 
Action: Mouse scrolled (860, 480) with delta (0, -1)
Screenshot: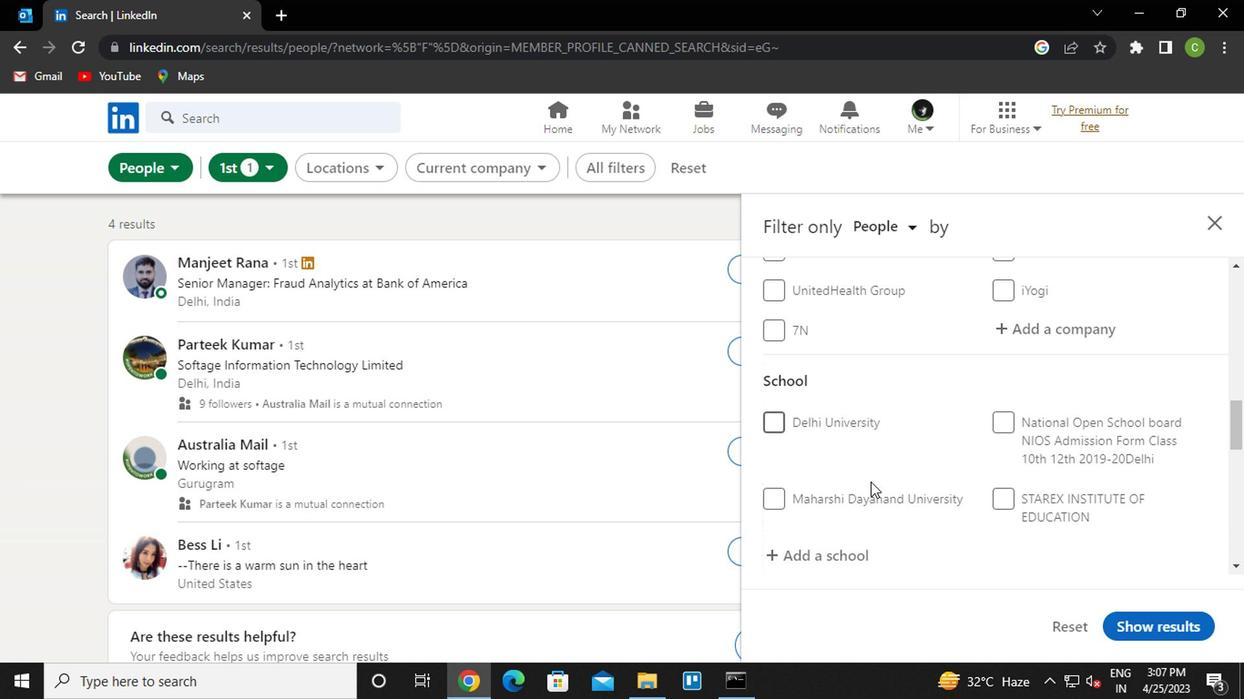 
Action: Mouse moved to (826, 462)
Screenshot: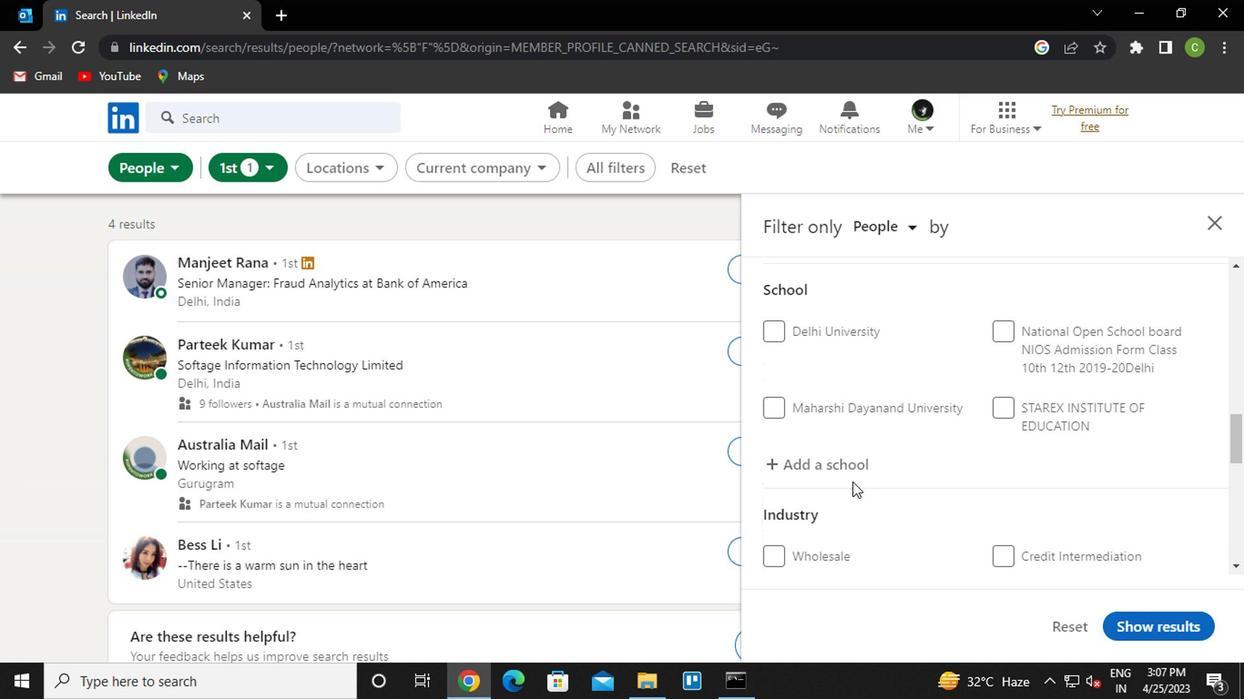 
Action: Mouse pressed left at (826, 462)
Screenshot: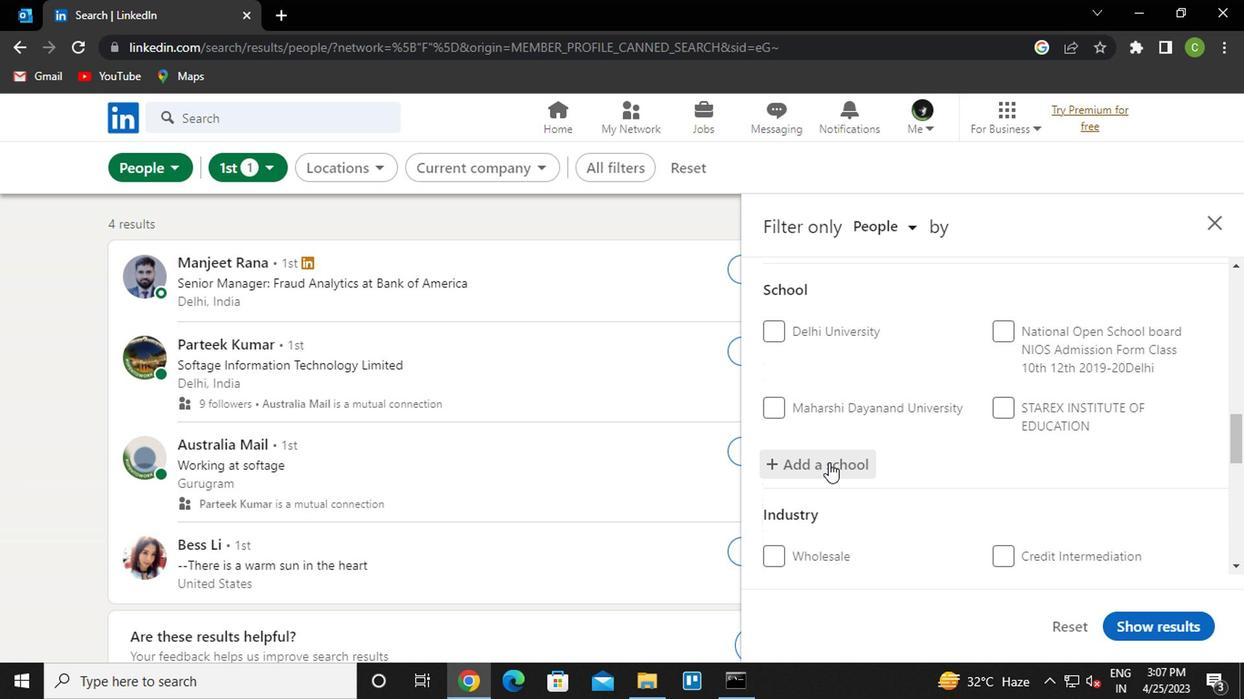 
Action: Mouse moved to (826, 460)
Screenshot: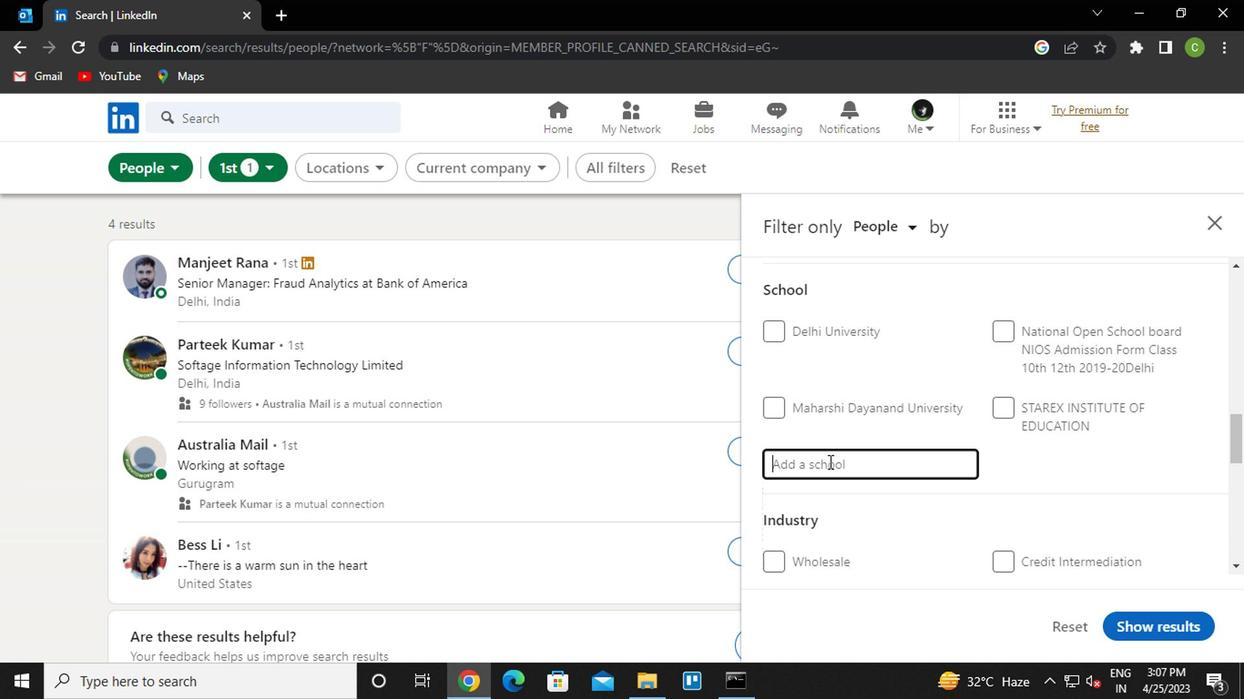 
Action: Key pressed <Key.caps_lock>i<Key.caps_lock>nstitution<Key.space>of<Key.space><Key.down><Key.enter>
Screenshot: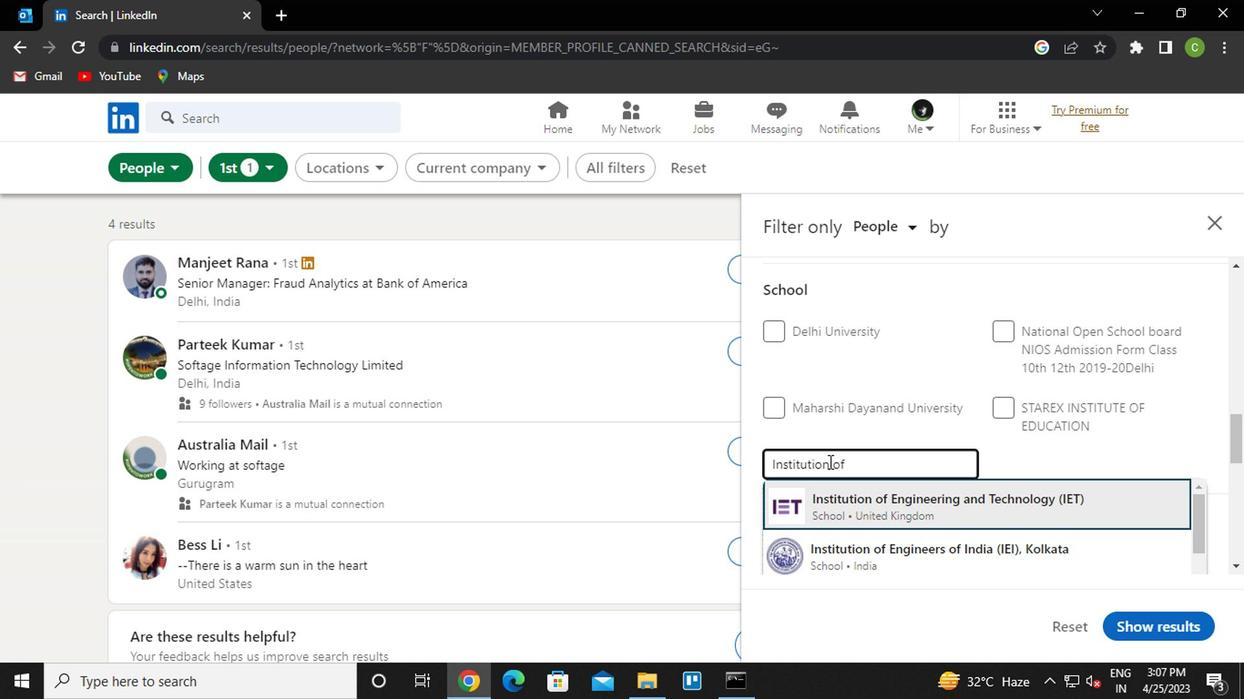 
Action: Mouse moved to (904, 468)
Screenshot: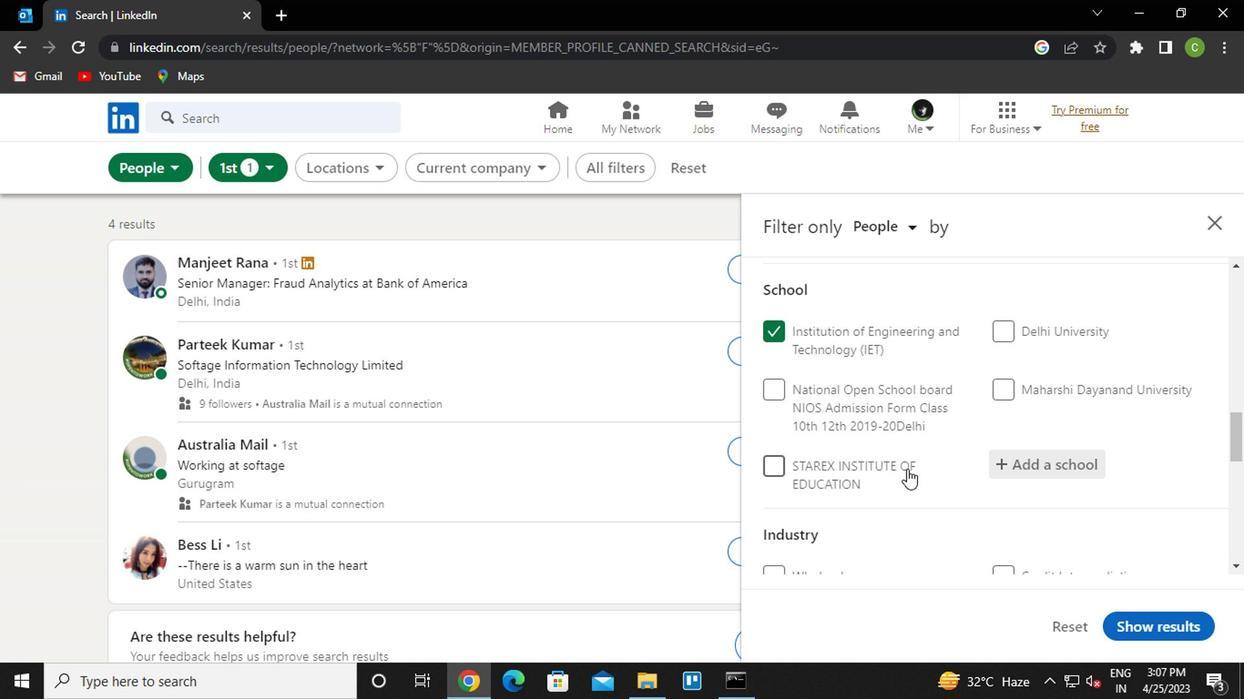 
Action: Mouse scrolled (904, 467) with delta (0, -1)
Screenshot: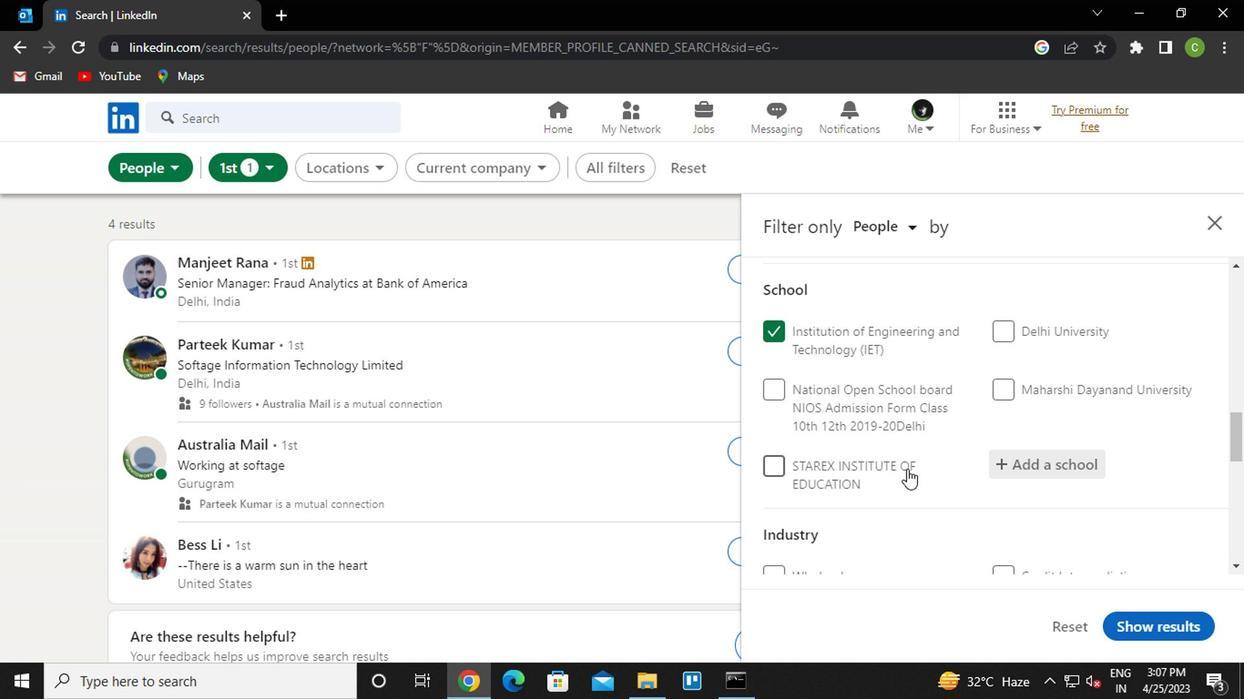
Action: Mouse moved to (902, 469)
Screenshot: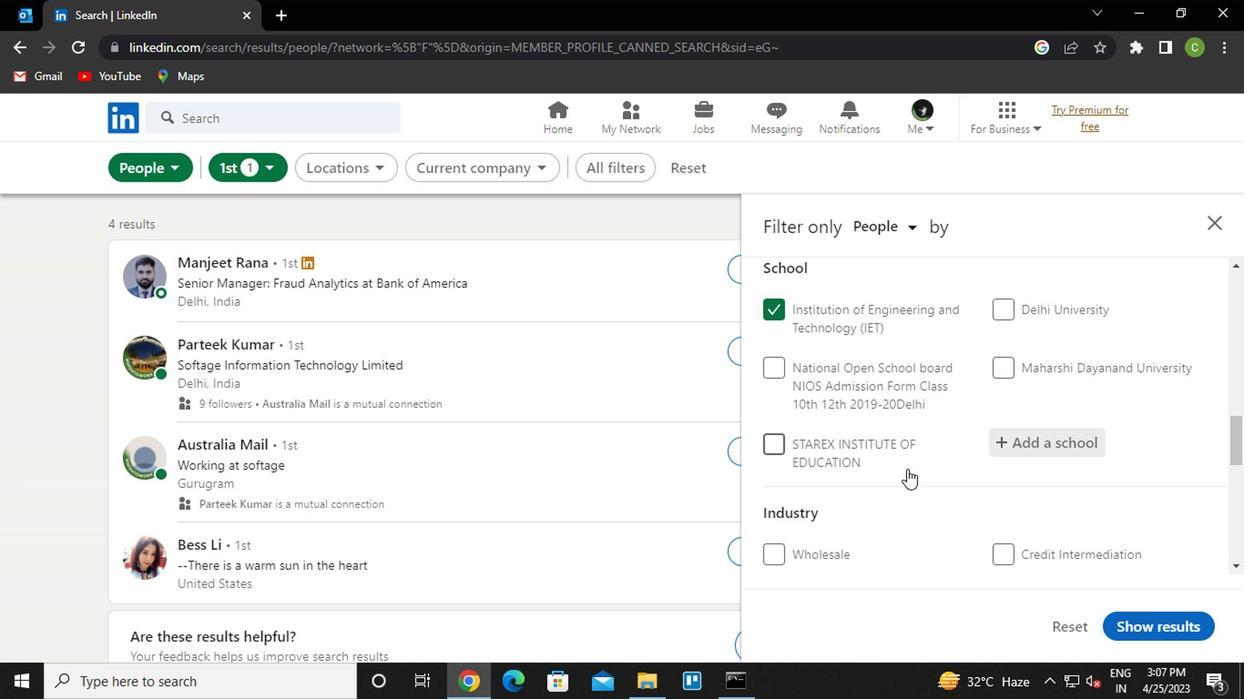 
Action: Mouse scrolled (902, 468) with delta (0, 0)
Screenshot: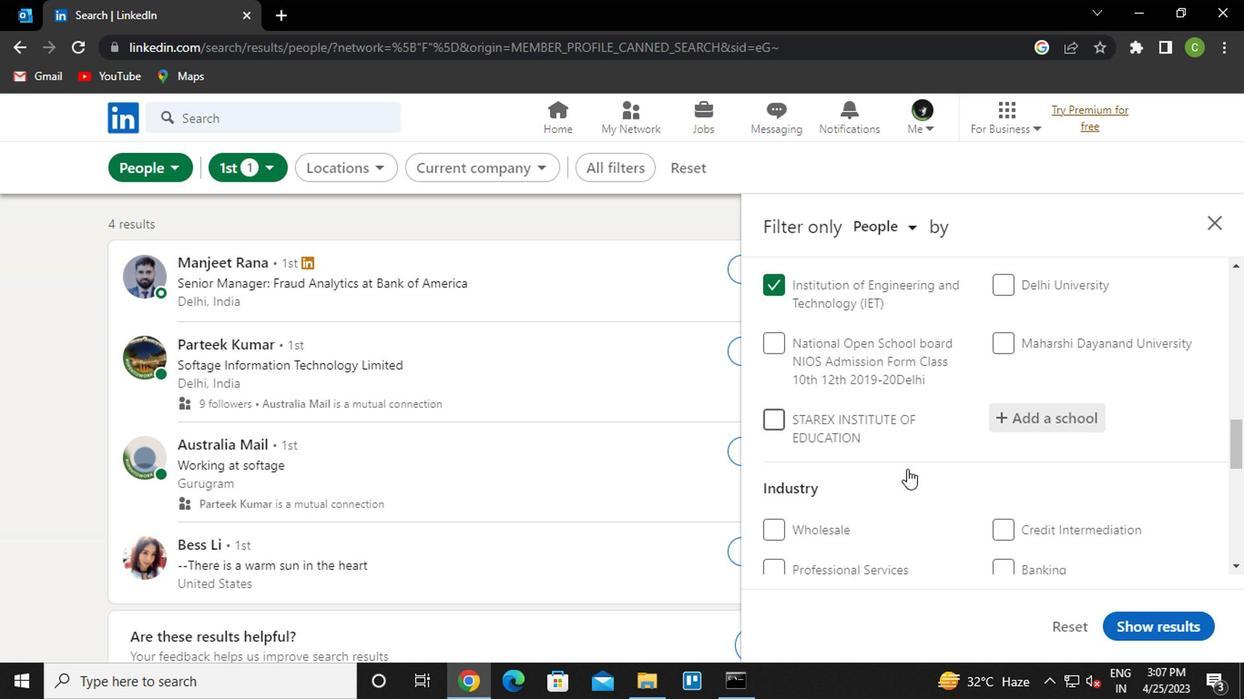 
Action: Mouse moved to (1029, 469)
Screenshot: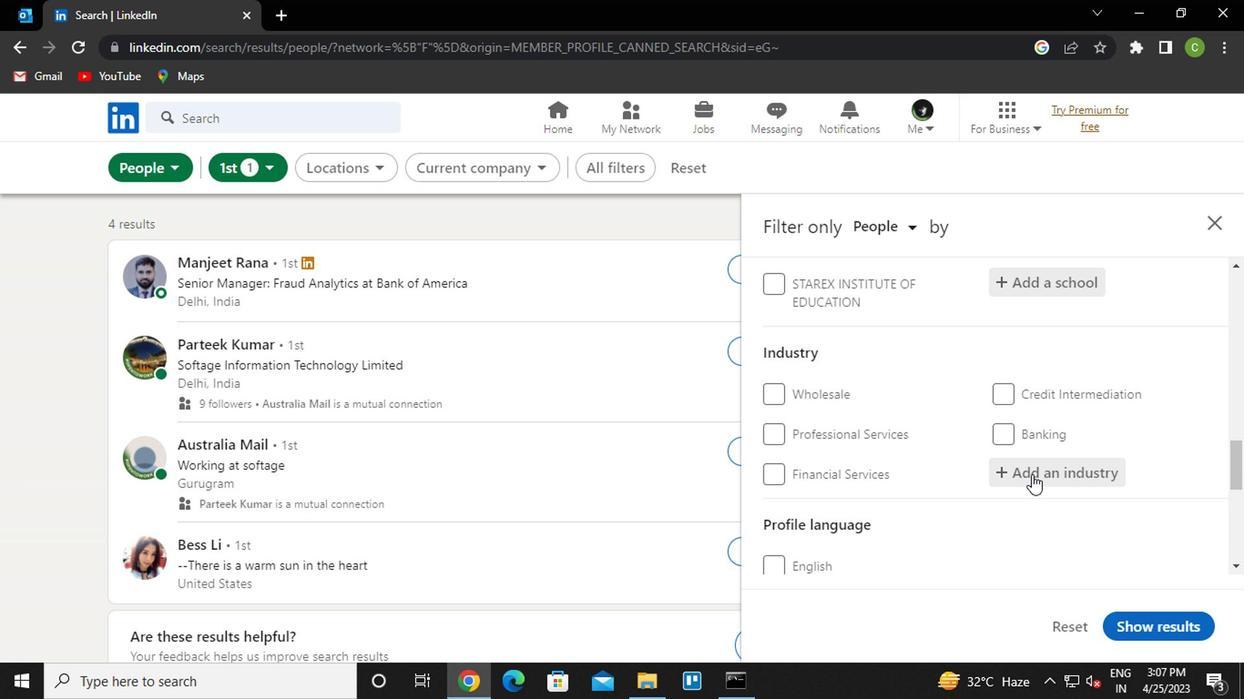 
Action: Mouse pressed left at (1029, 469)
Screenshot: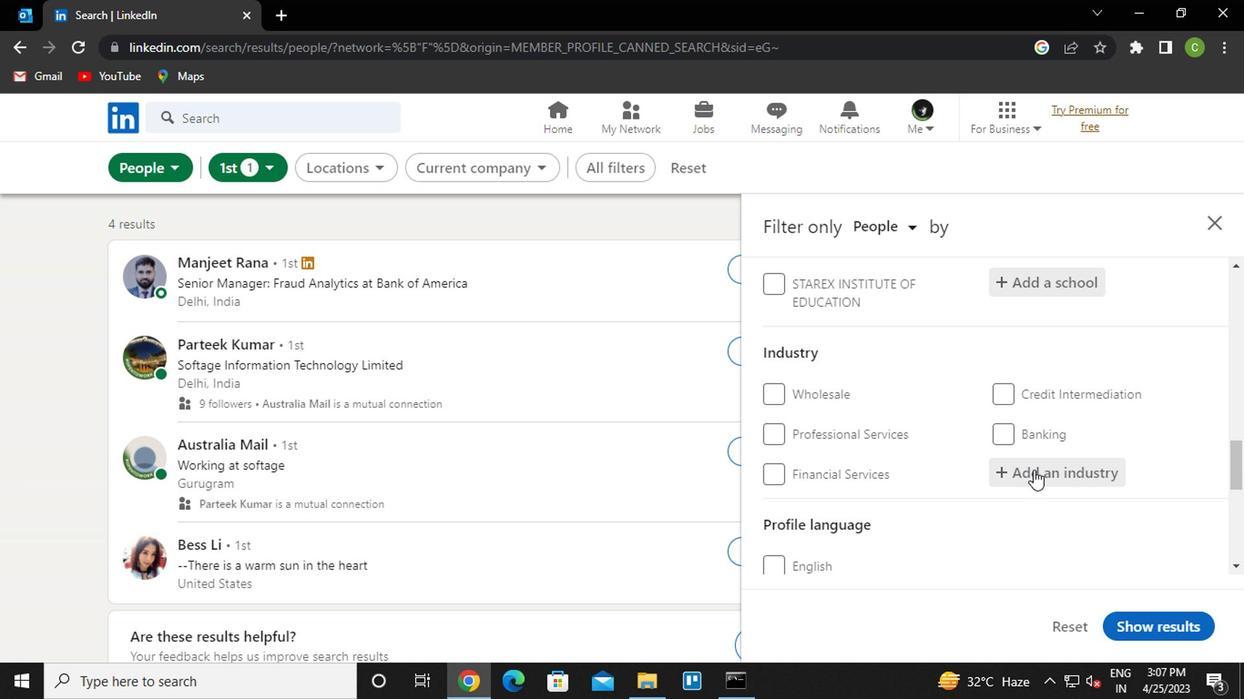
Action: Mouse moved to (1019, 473)
Screenshot: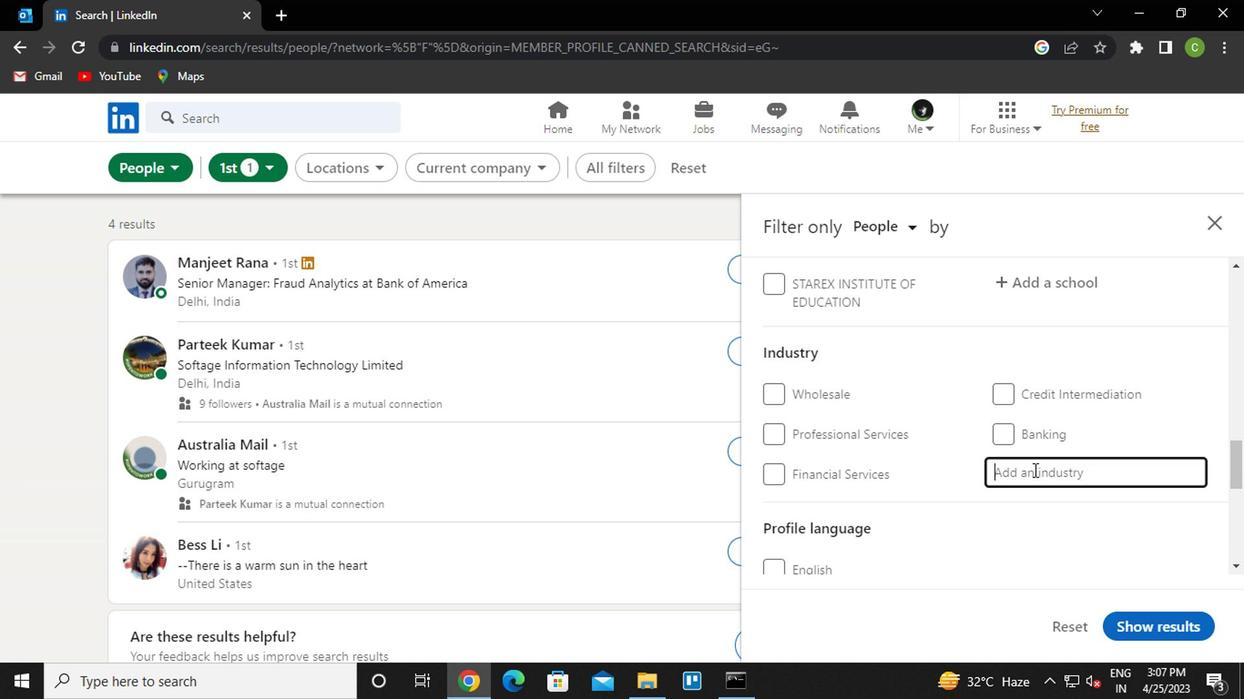 
Action: Key pressed <Key.caps_lock>c<Key.caps_lock>ommercial<Key.down><Key.enter>
Screenshot: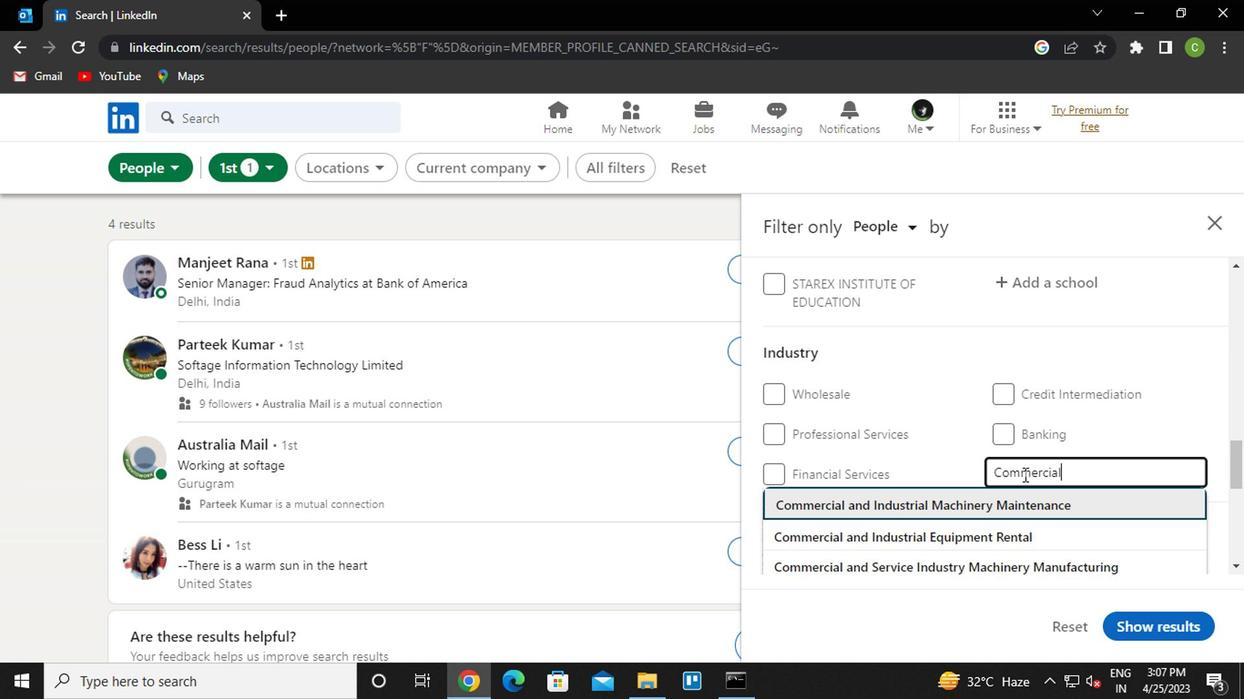 
Action: Mouse moved to (970, 510)
Screenshot: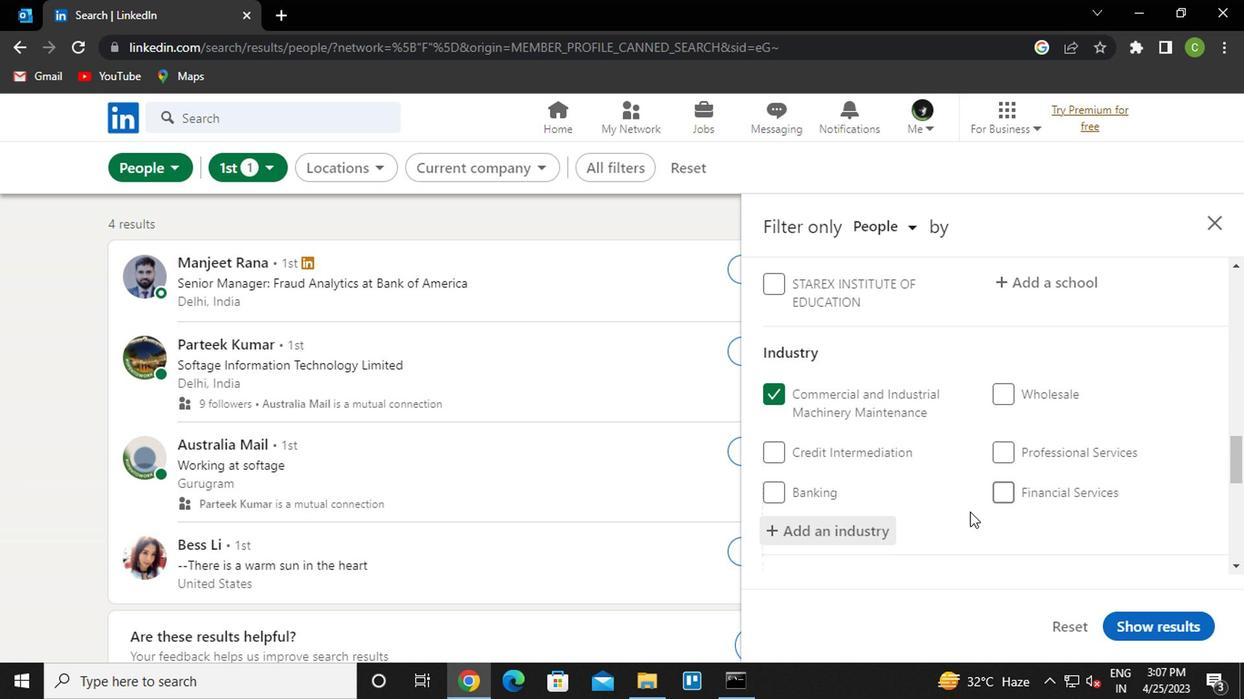 
Action: Mouse scrolled (970, 509) with delta (0, 0)
Screenshot: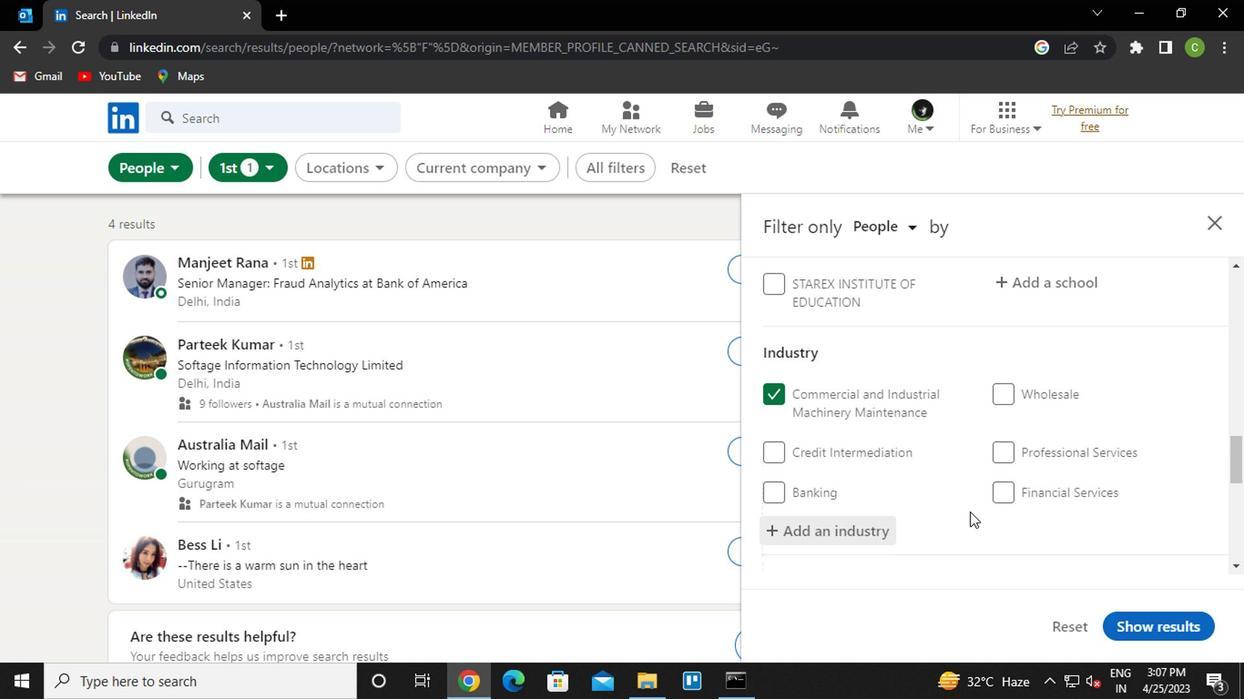 
Action: Mouse moved to (972, 508)
Screenshot: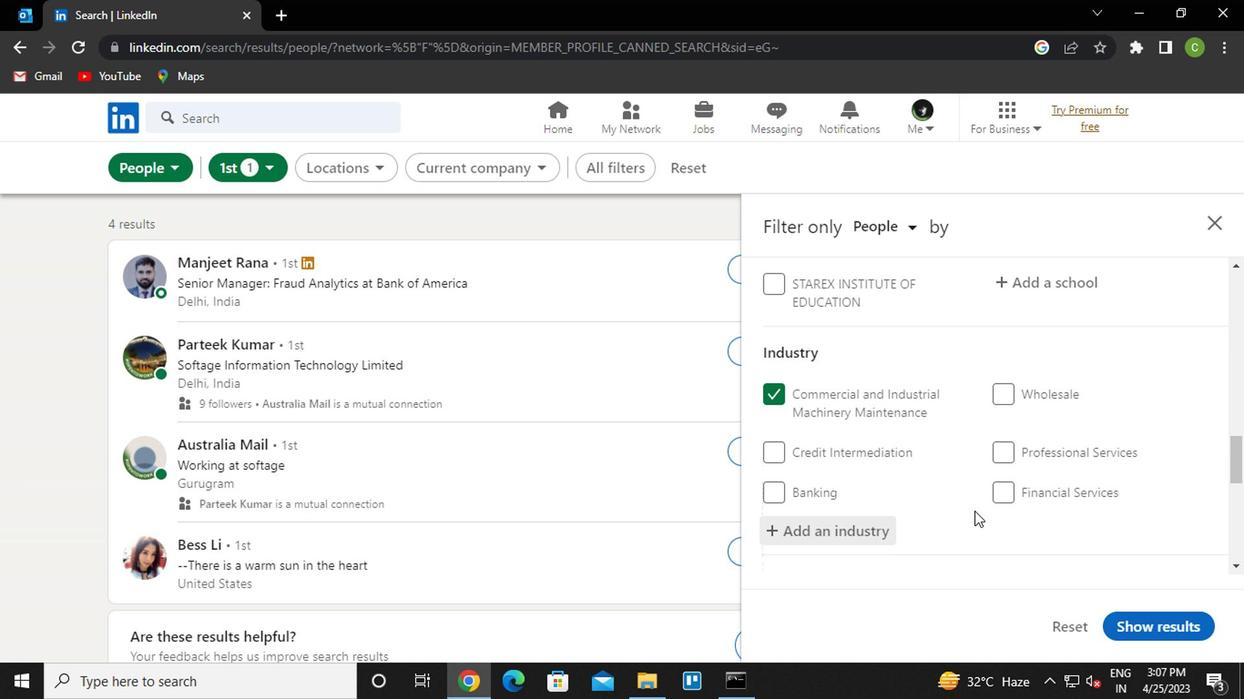 
Action: Mouse scrolled (972, 507) with delta (0, 0)
Screenshot: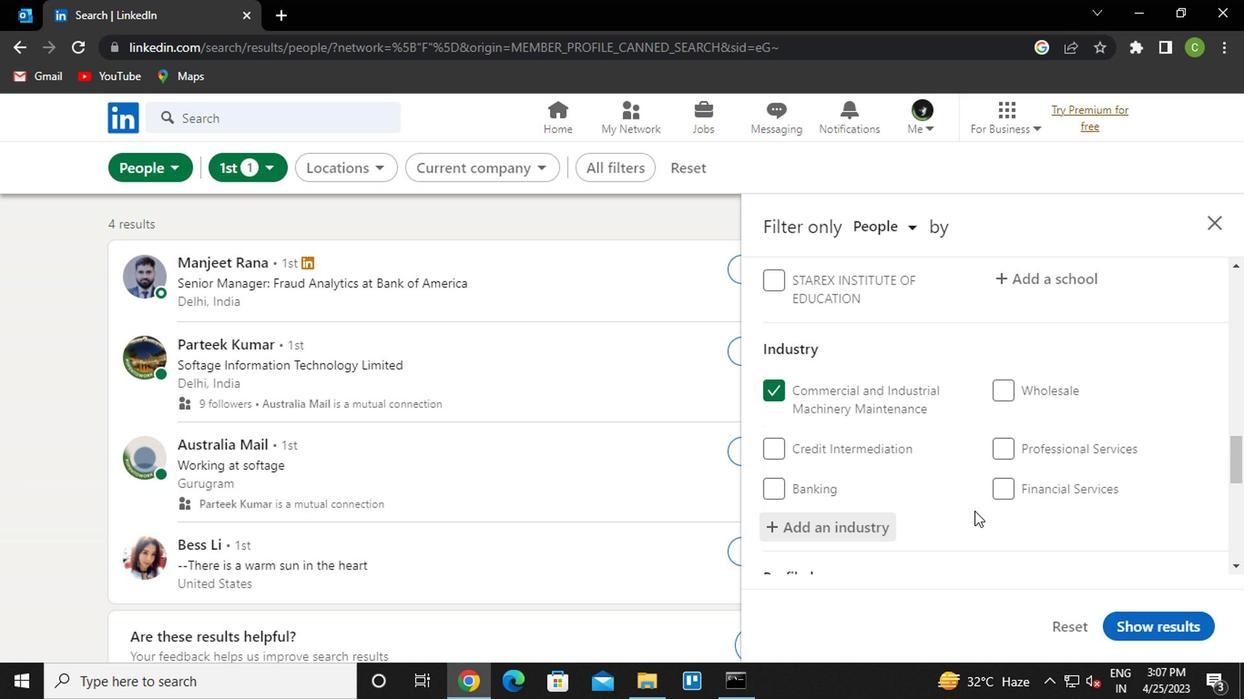 
Action: Mouse moved to (973, 496)
Screenshot: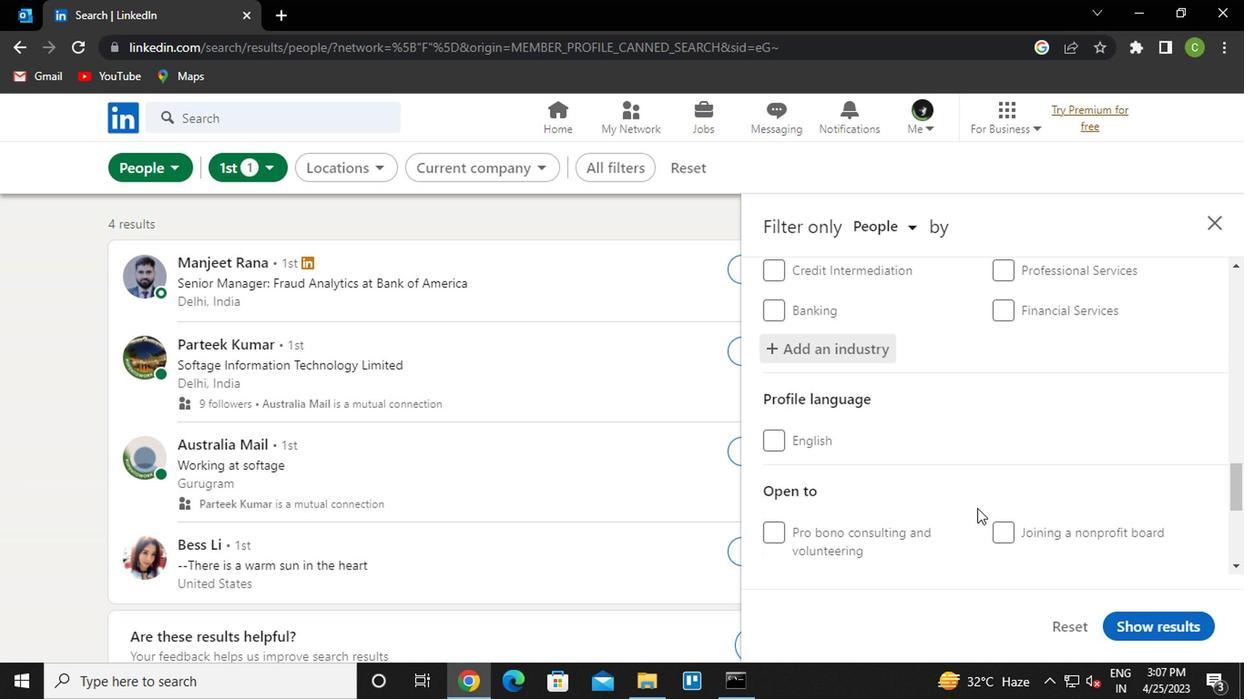 
Action: Mouse scrolled (973, 497) with delta (0, 1)
Screenshot: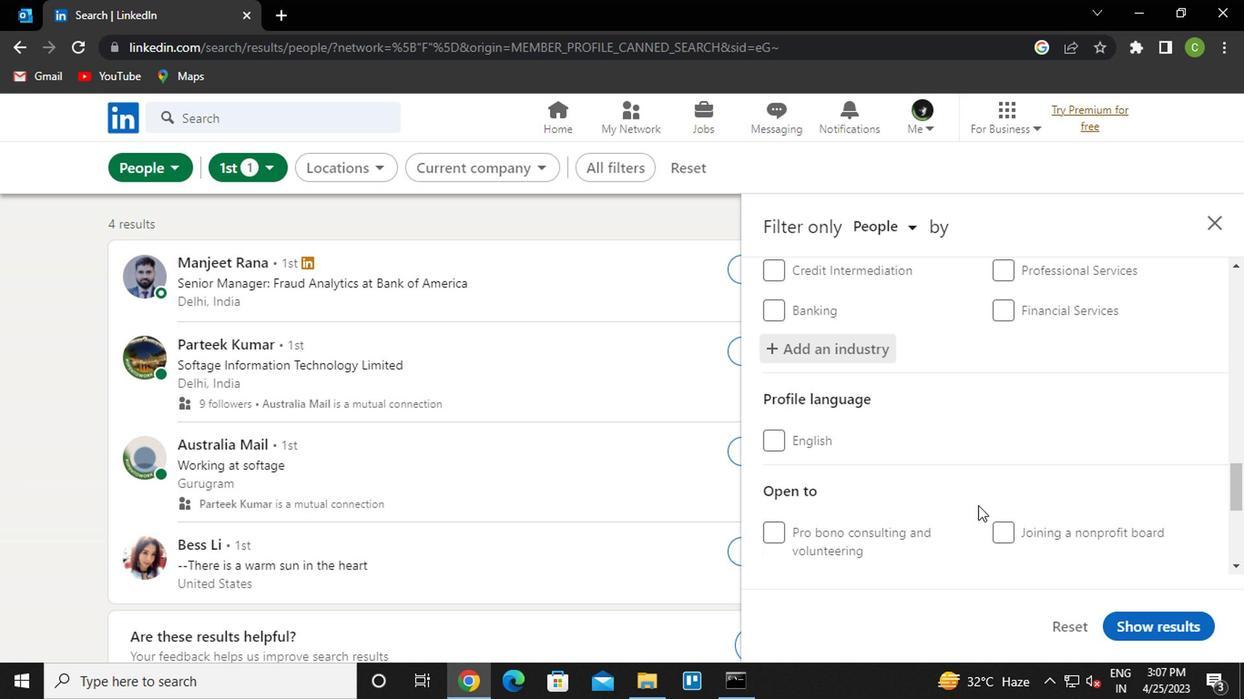 
Action: Mouse moved to (966, 446)
Screenshot: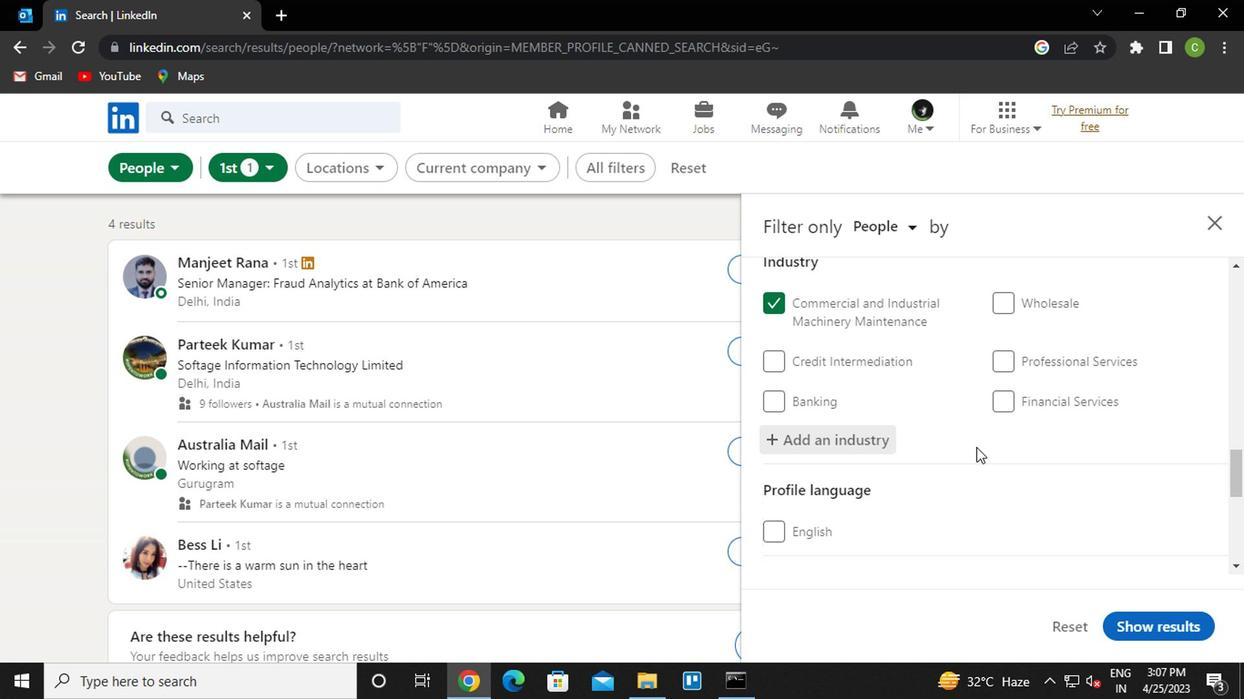
Action: Mouse scrolled (966, 445) with delta (0, -1)
Screenshot: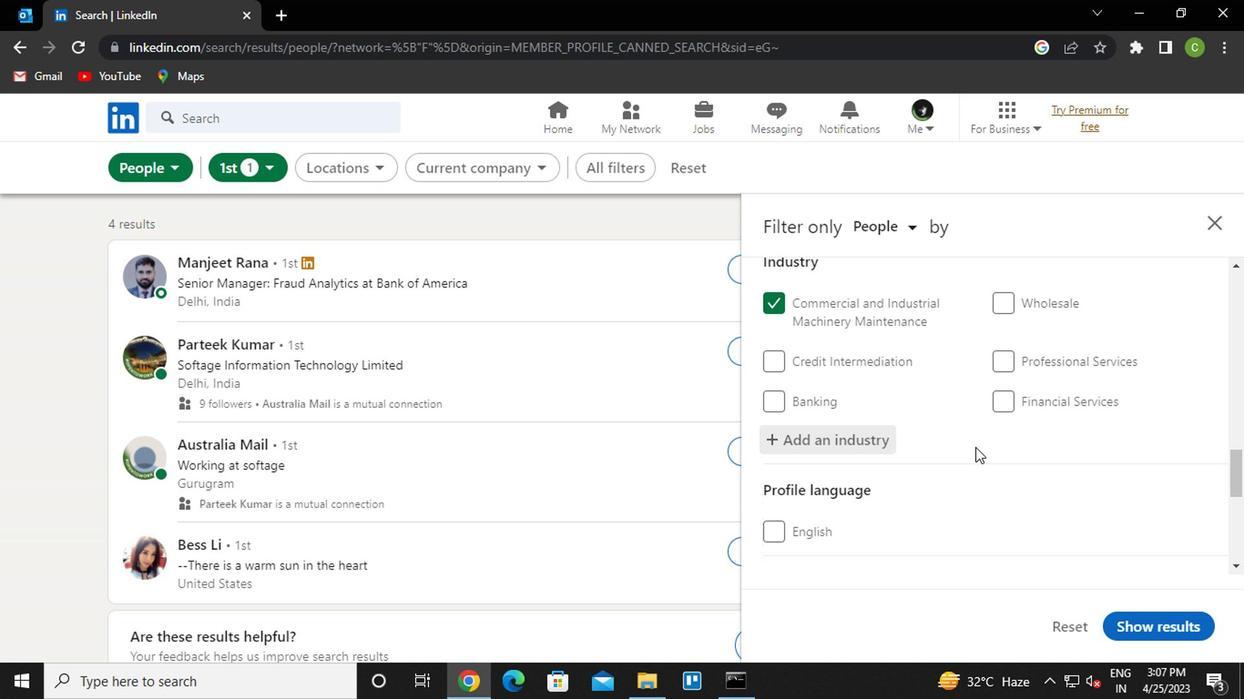 
Action: Mouse moved to (954, 443)
Screenshot: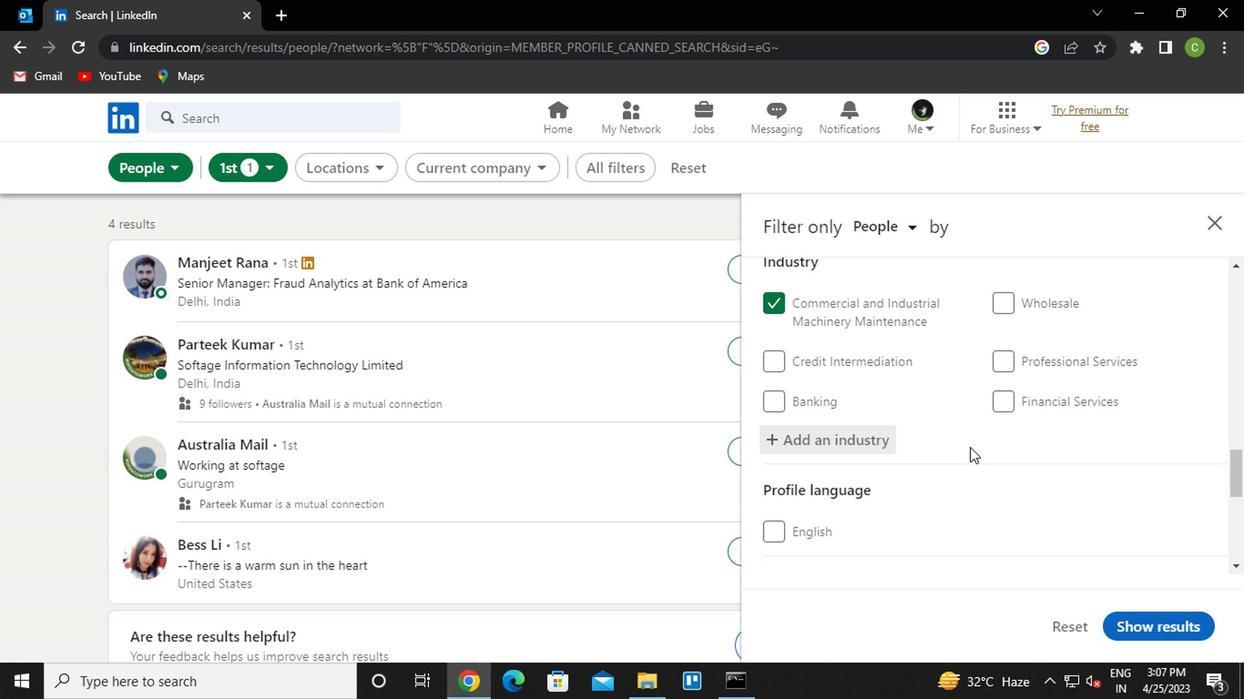 
Action: Mouse scrolled (954, 442) with delta (0, -1)
Screenshot: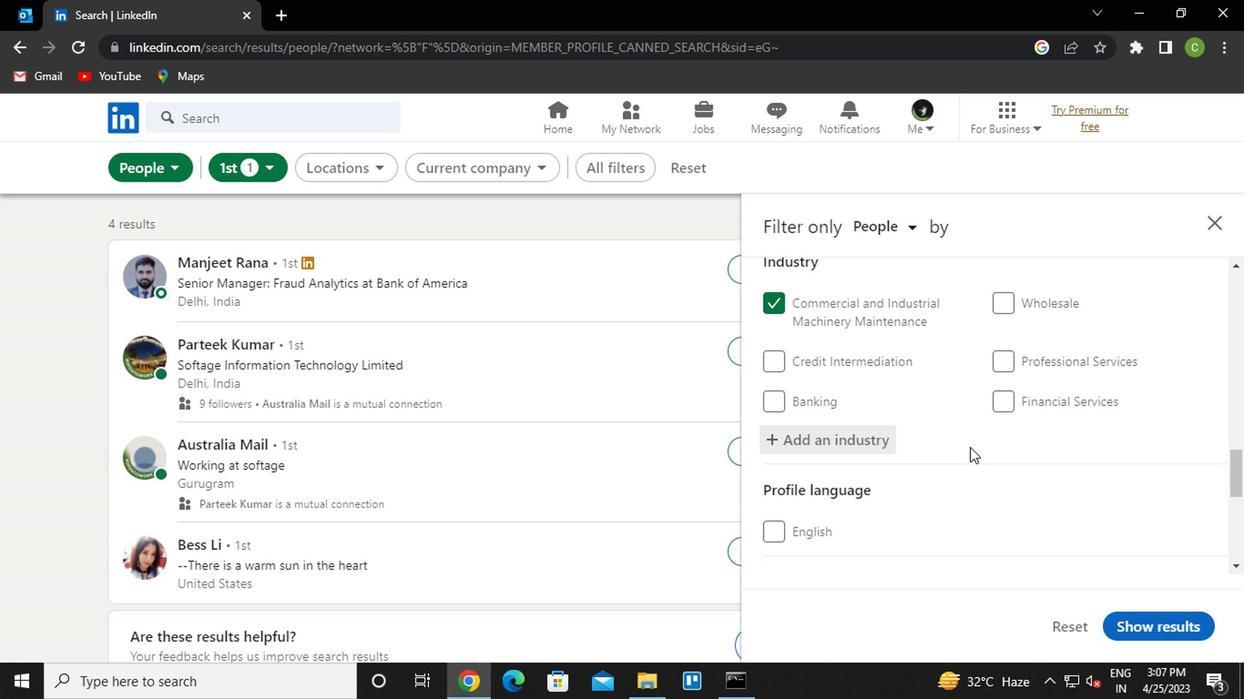 
Action: Mouse moved to (932, 448)
Screenshot: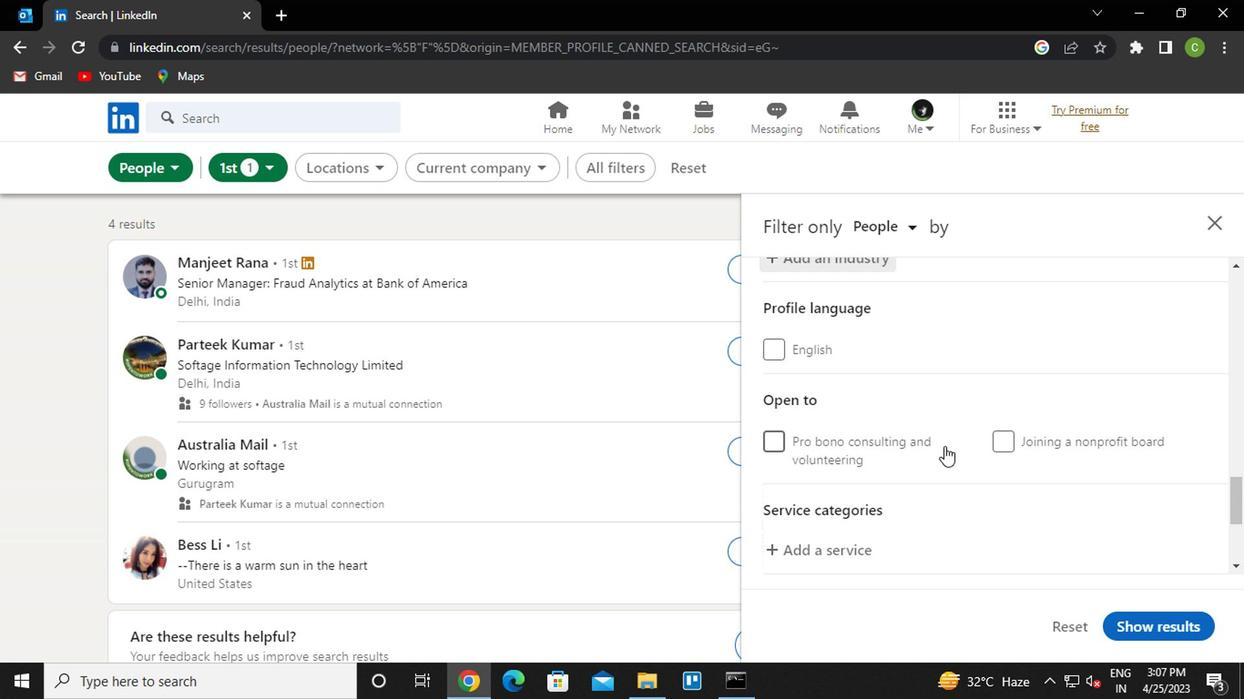 
Action: Mouse scrolled (932, 447) with delta (0, -1)
Screenshot: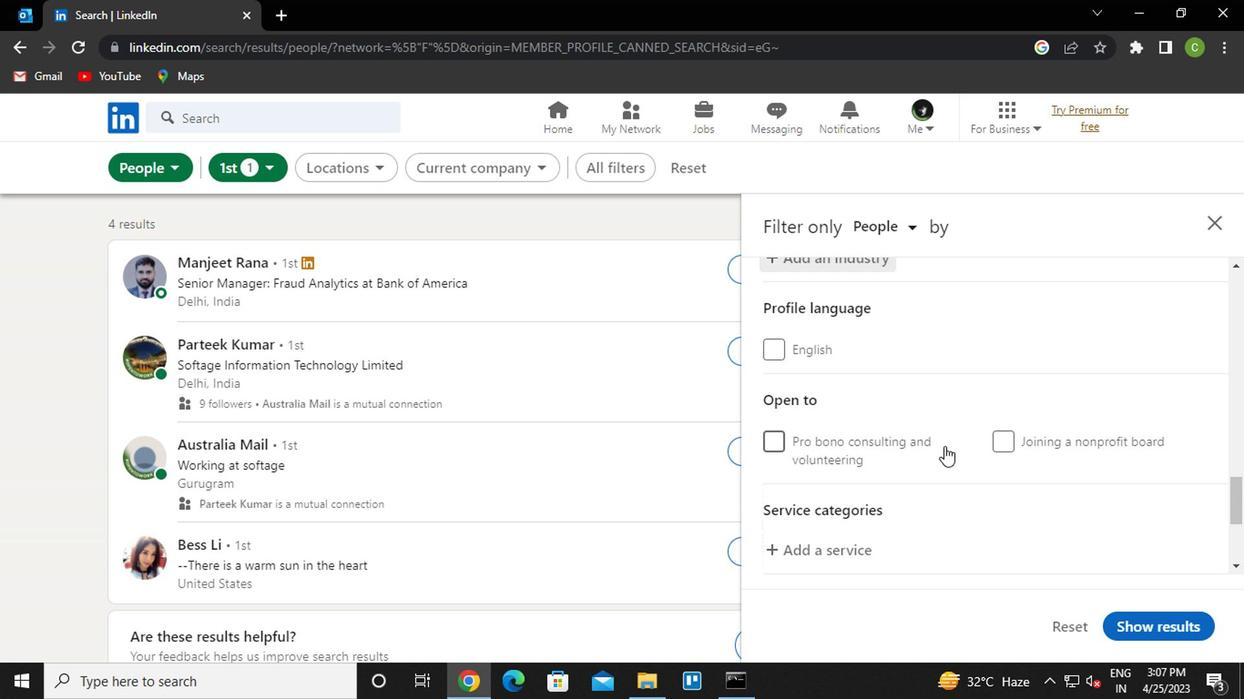 
Action: Mouse moved to (834, 456)
Screenshot: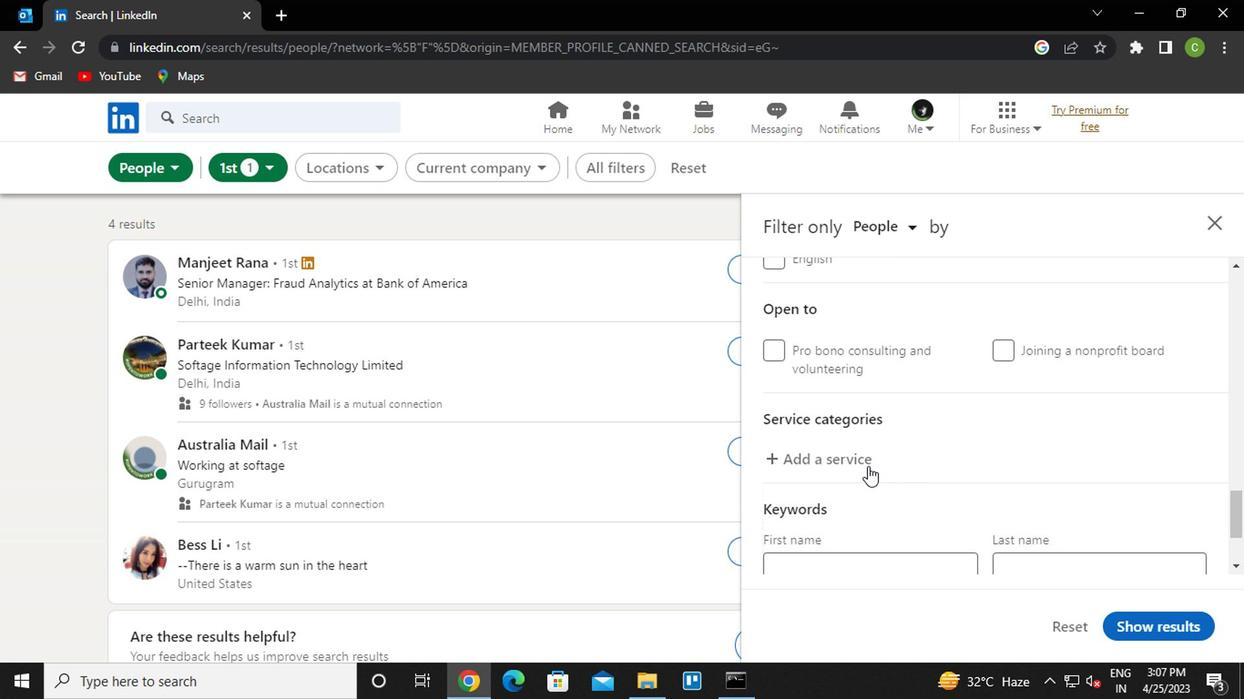 
Action: Mouse pressed left at (834, 456)
Screenshot: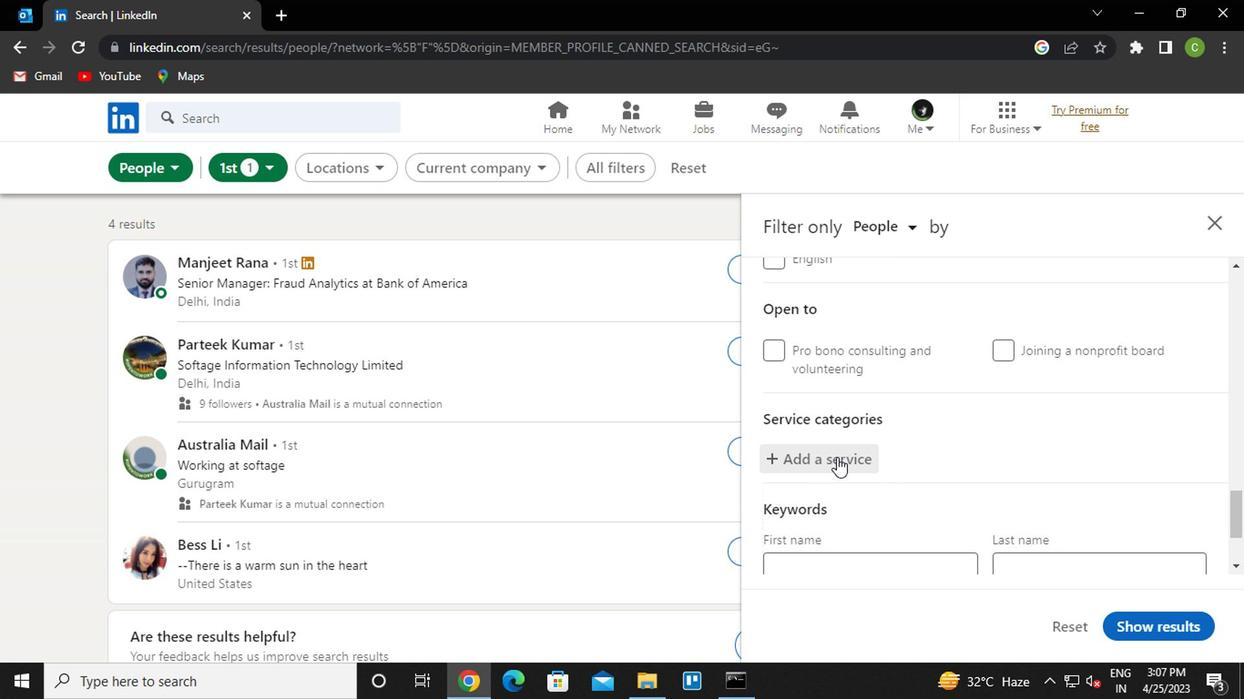 
Action: Mouse moved to (832, 455)
Screenshot: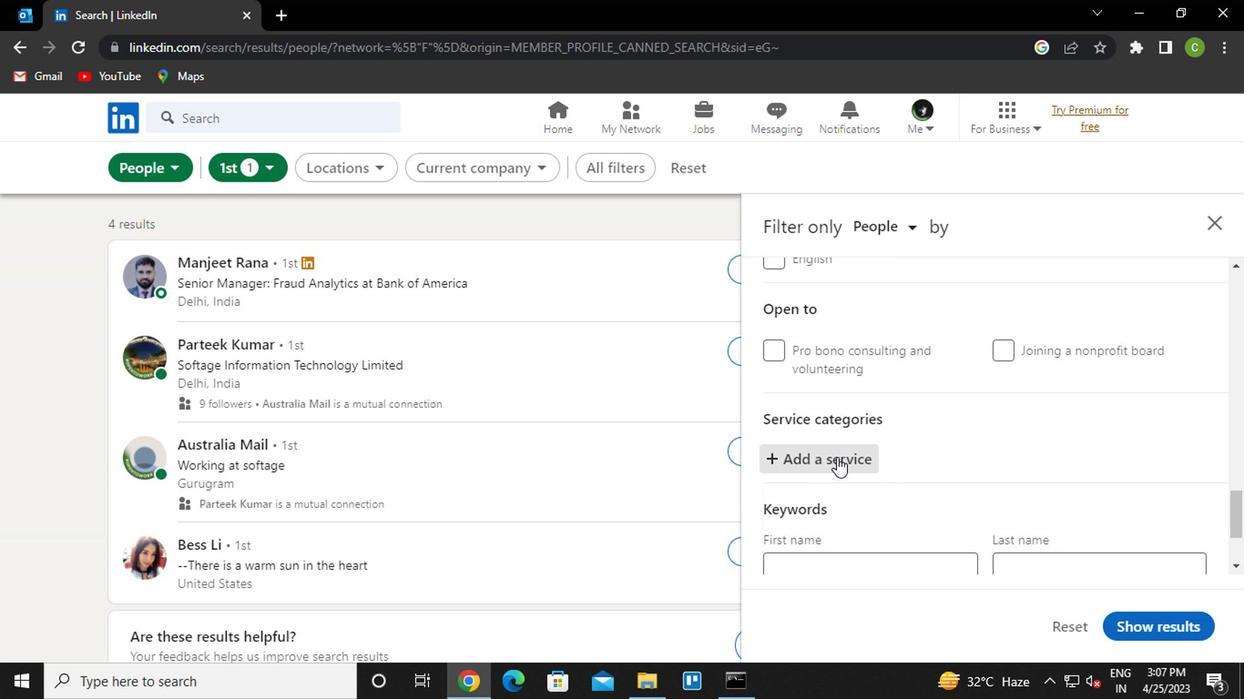 
Action: Key pressed <Key.caps_lock>r<Key.caps_lock>Eal<Key.space><Key.up><Key.up><Key.up><Key.up><Key.up><Key.enter>
Screenshot: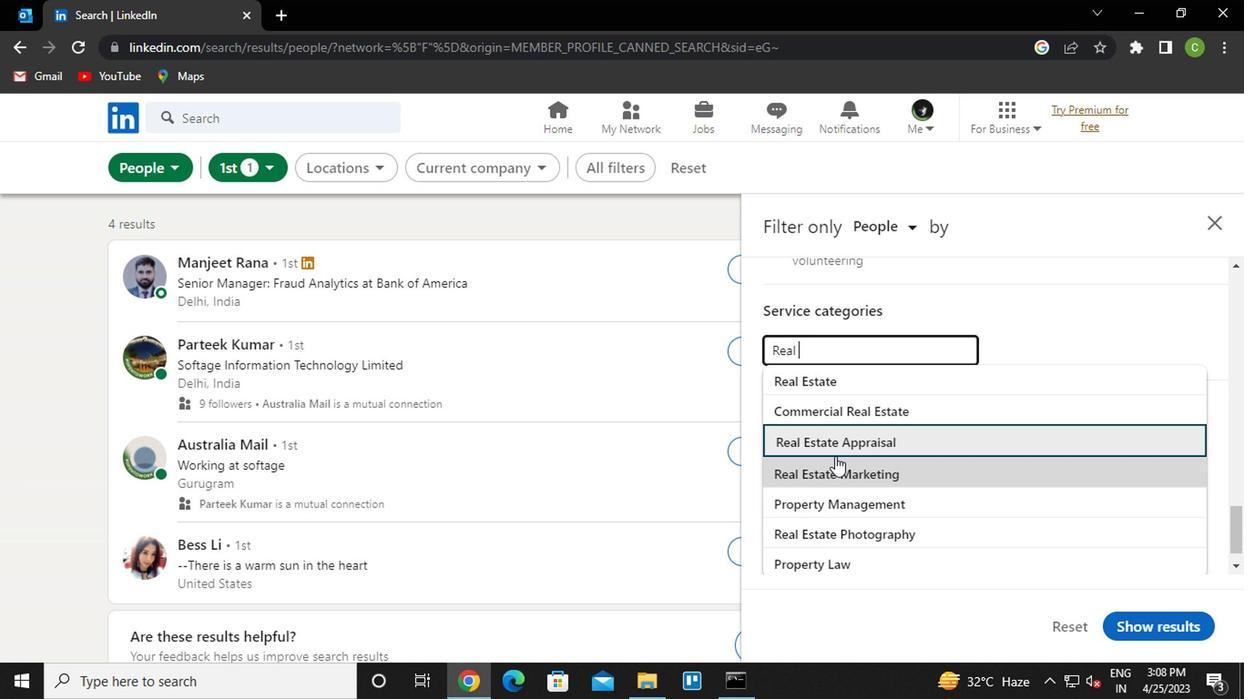 
Action: Mouse moved to (846, 442)
Screenshot: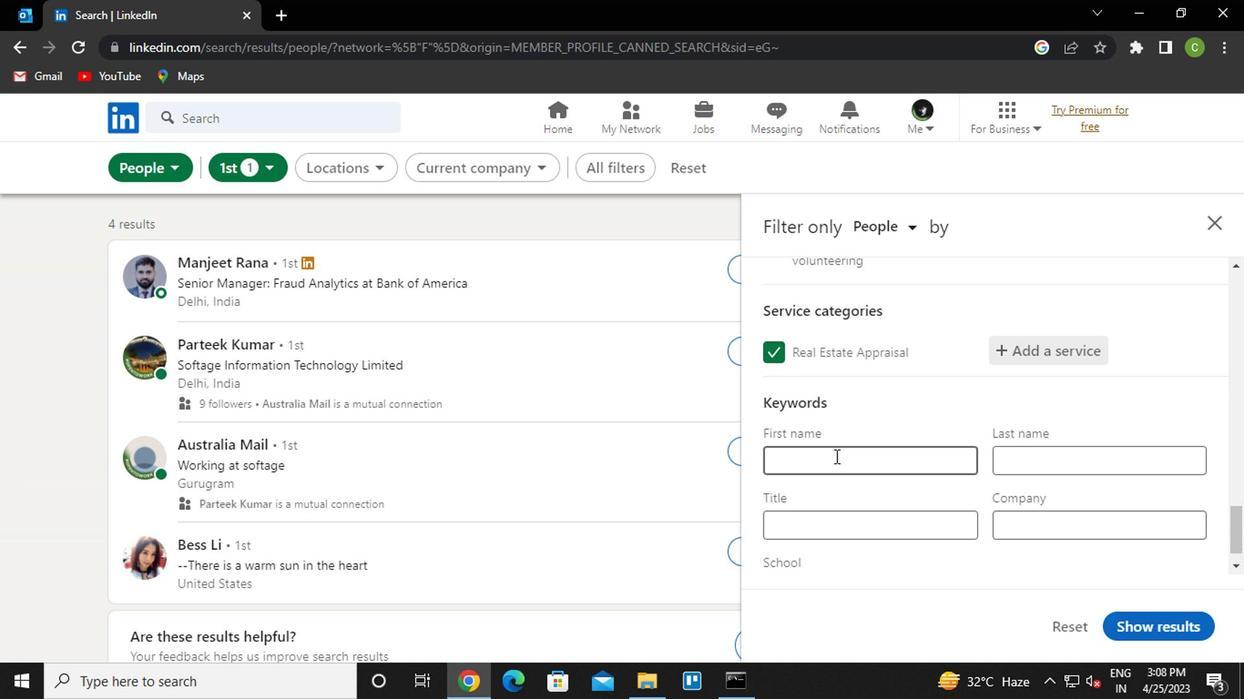 
Action: Mouse scrolled (846, 442) with delta (0, 0)
Screenshot: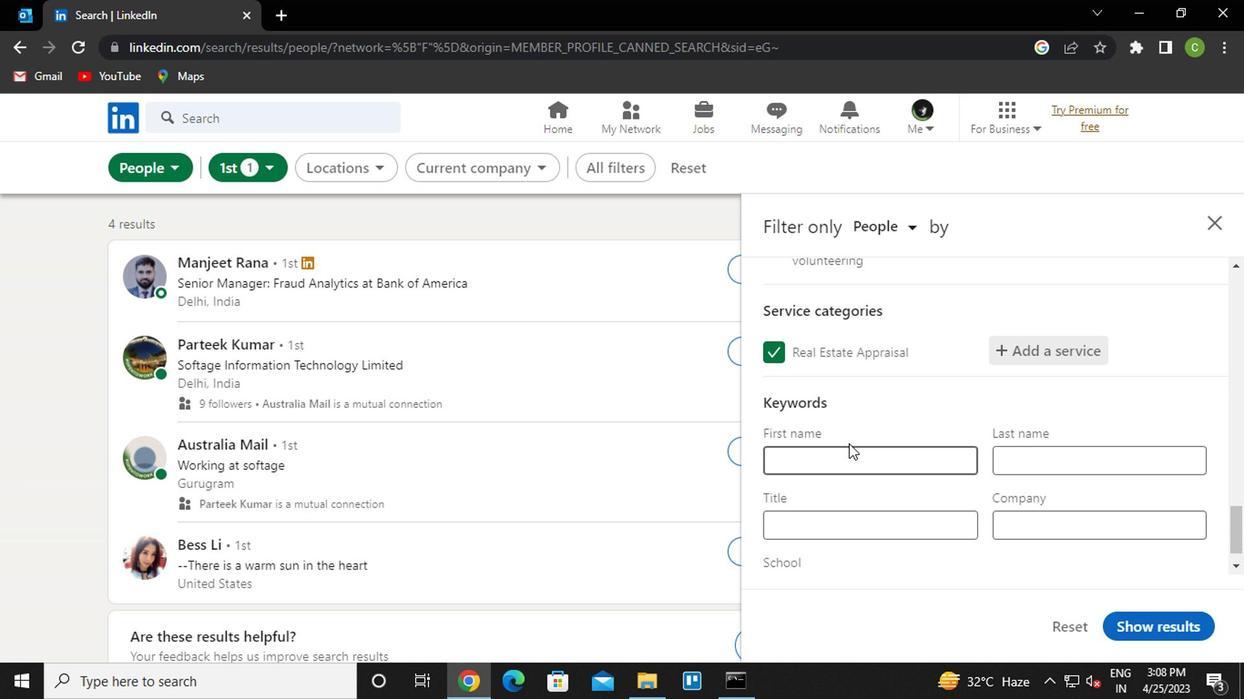 
Action: Mouse moved to (847, 442)
Screenshot: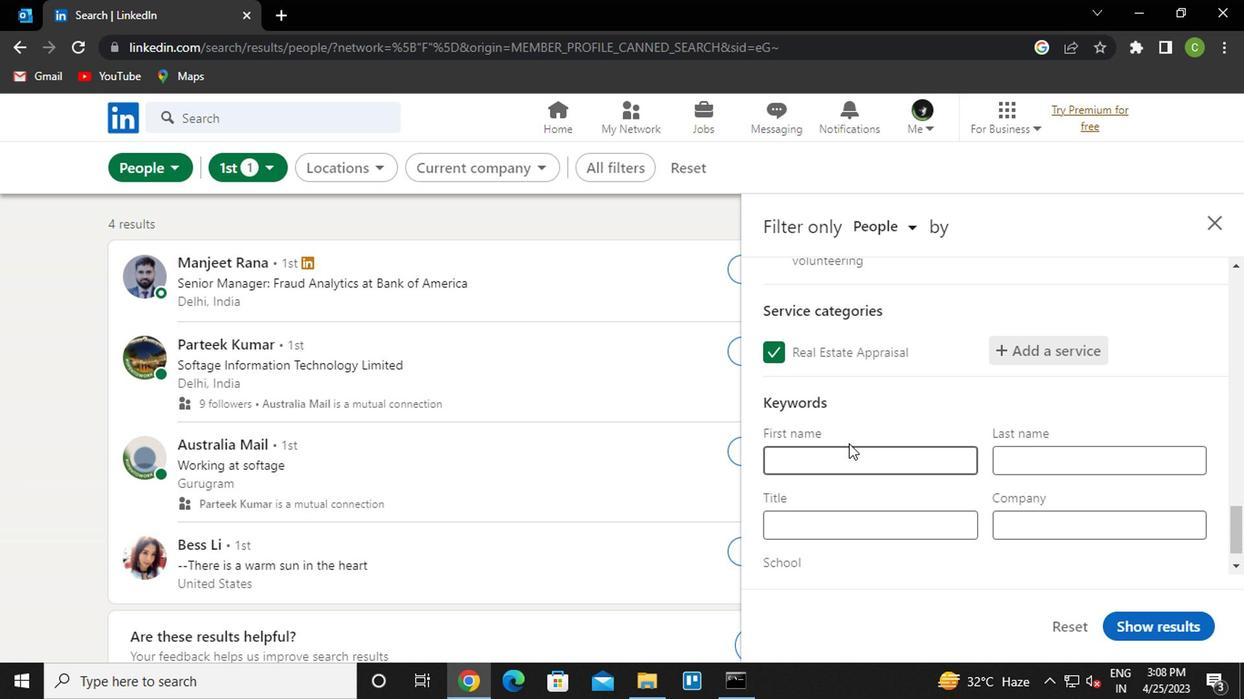 
Action: Mouse scrolled (847, 440) with delta (0, -1)
Screenshot: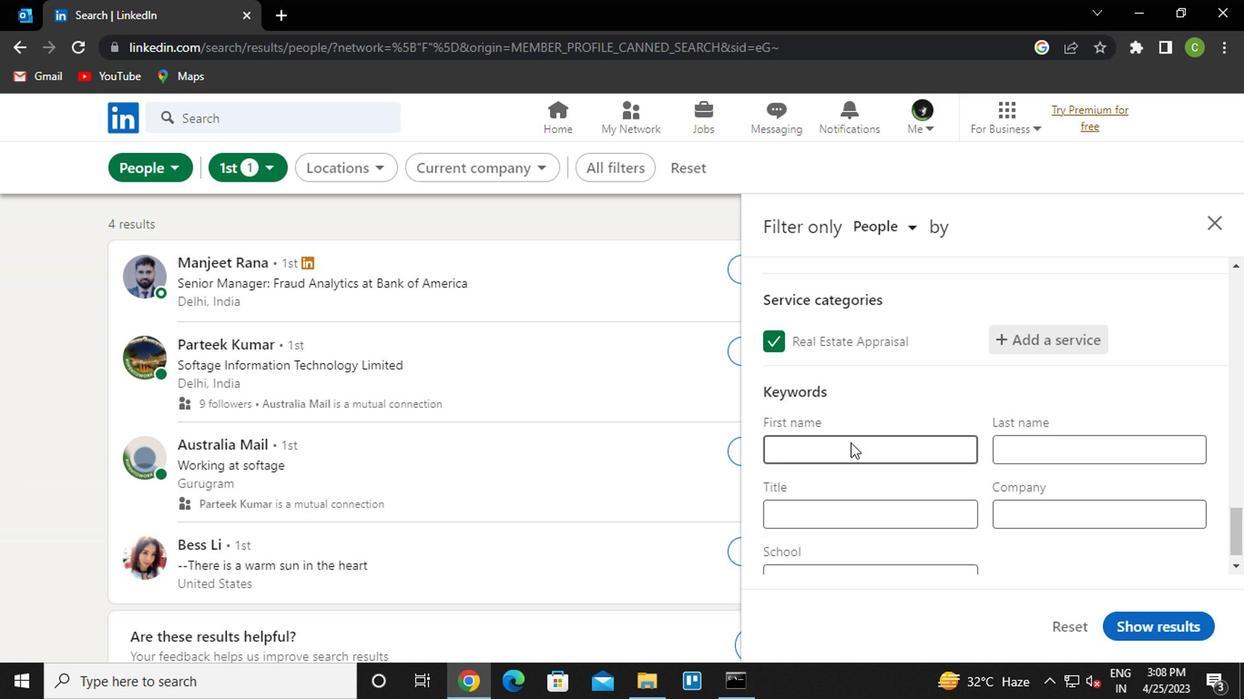
Action: Mouse moved to (856, 477)
Screenshot: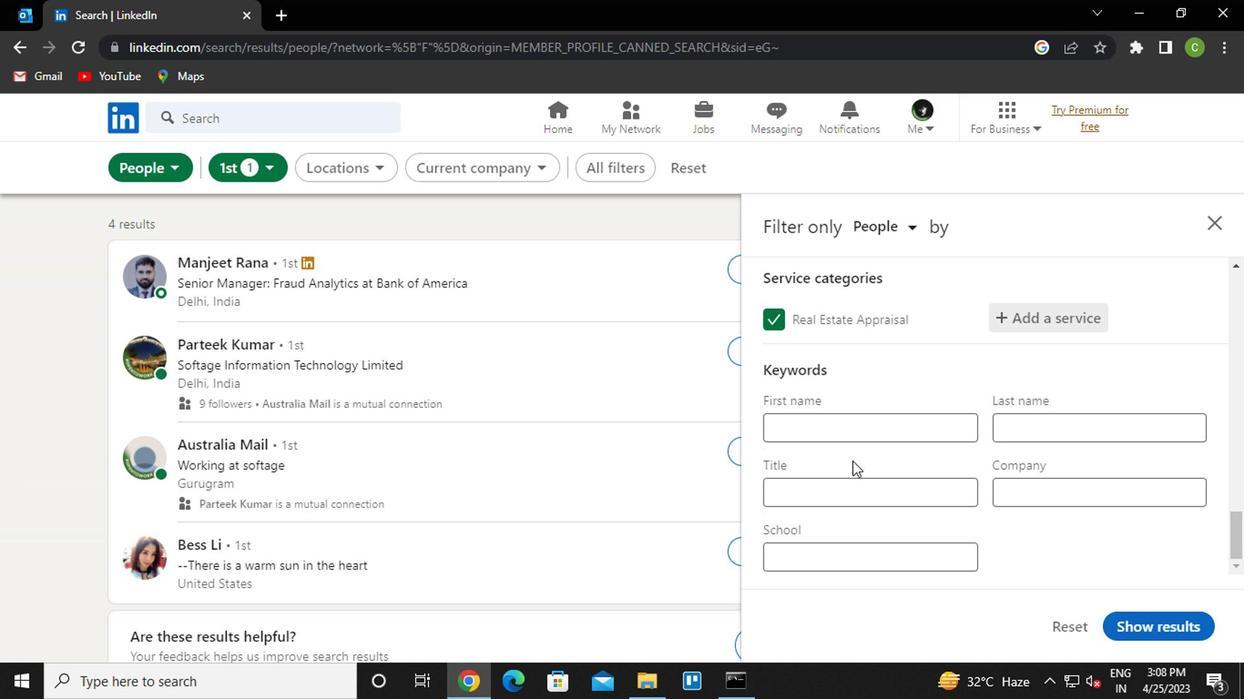 
Action: Mouse pressed left at (856, 477)
Screenshot: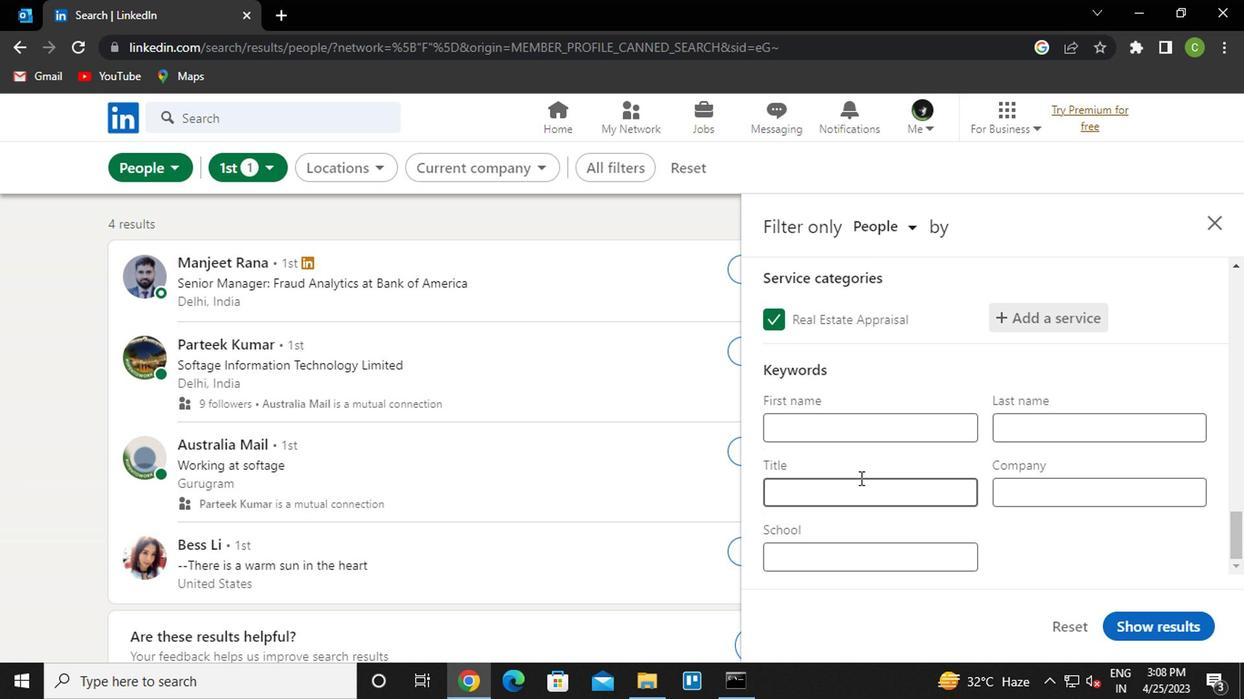 
Action: Key pressed <Key.caps_lock>m<Key.caps_lock>edical<Key.space><Key.caps_lock>r<Key.caps_lock>esearcher
Screenshot: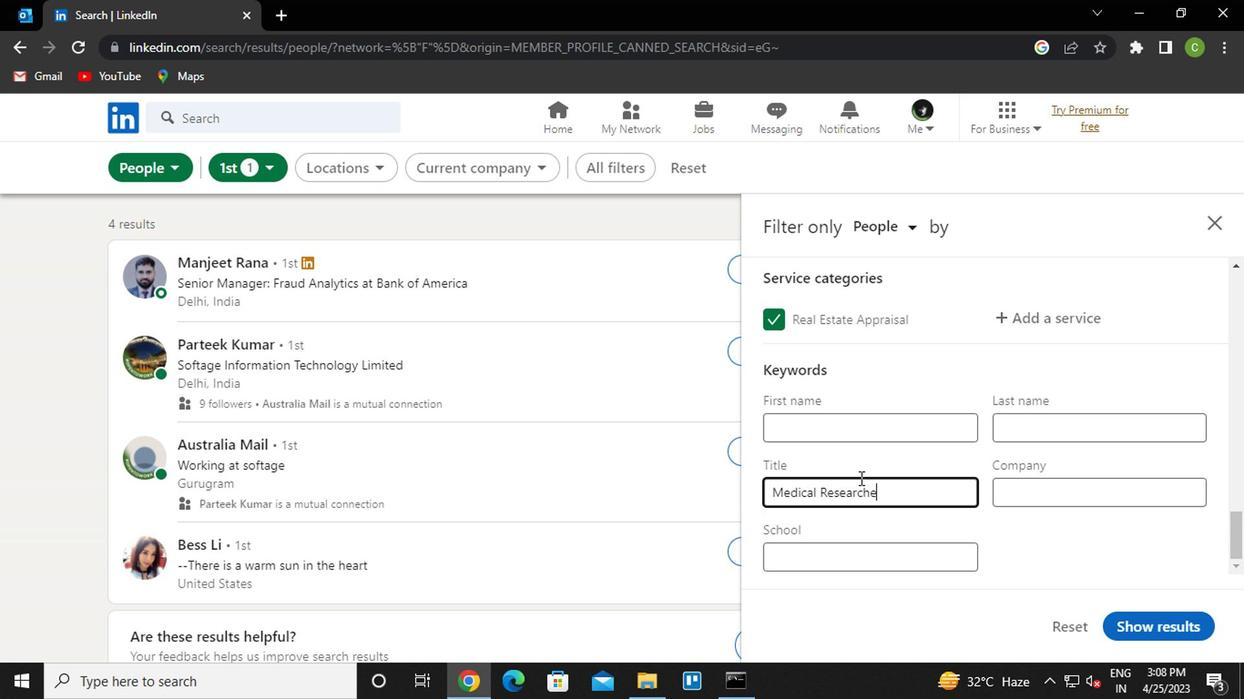 
Action: Mouse moved to (1170, 623)
Screenshot: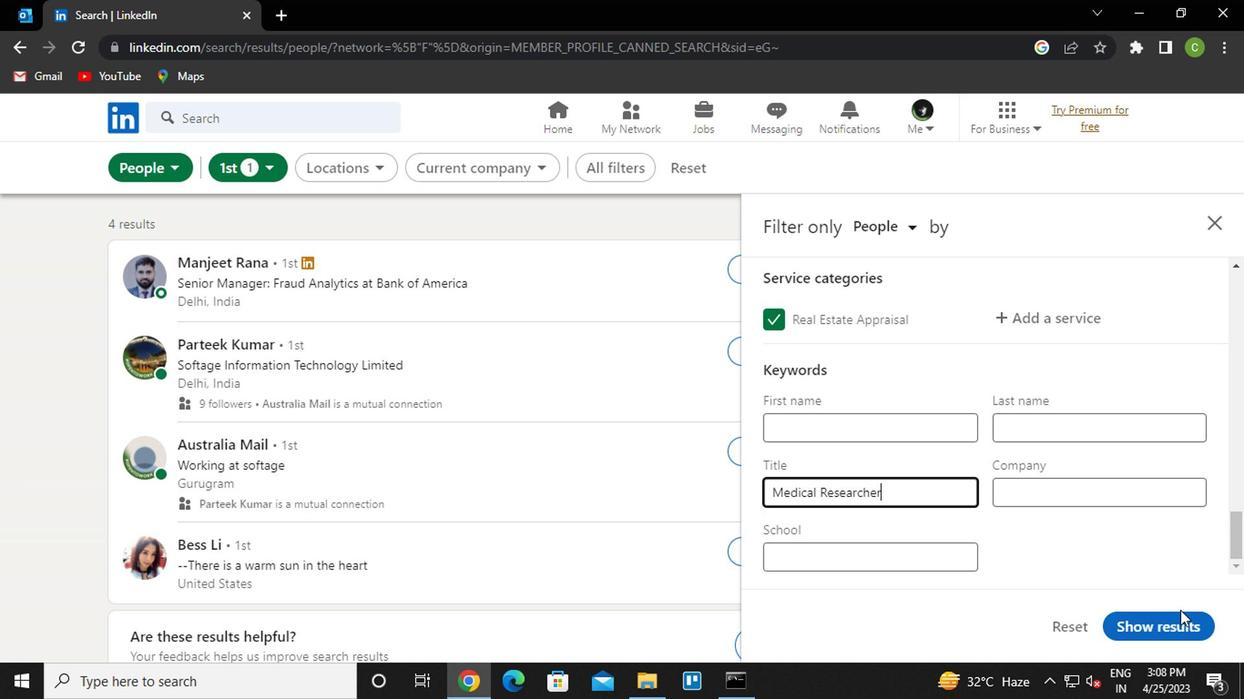 
Action: Mouse pressed left at (1170, 623)
Screenshot: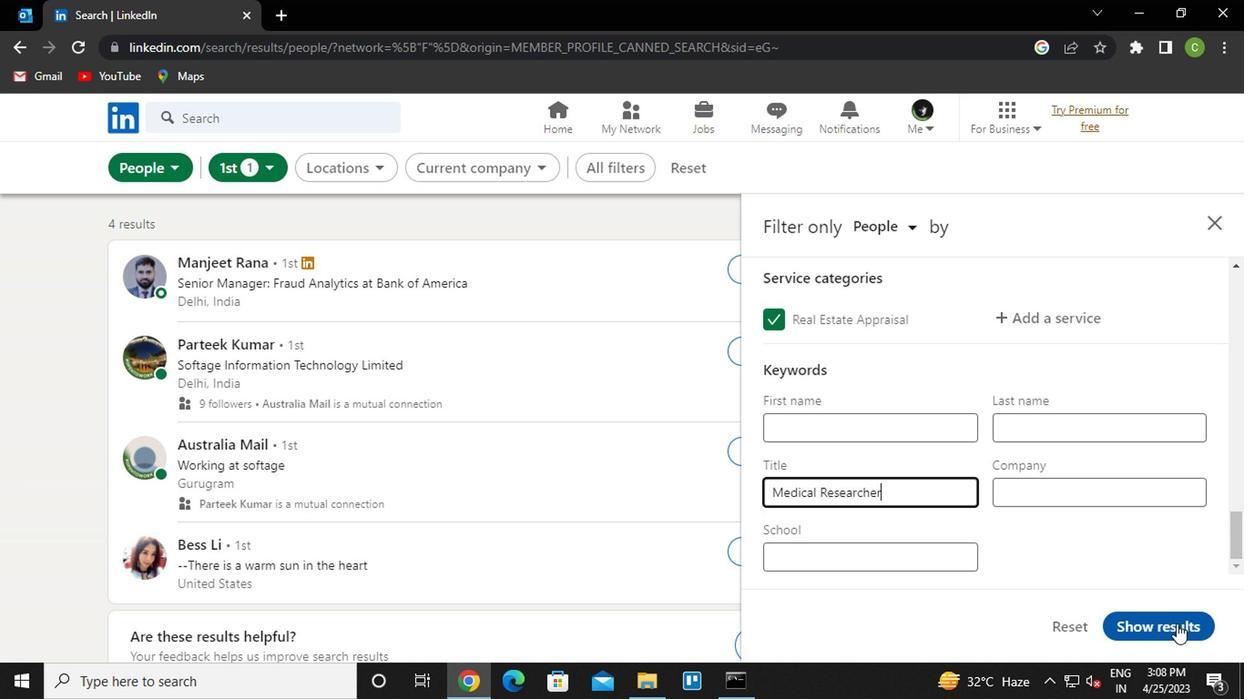 
Action: Mouse moved to (576, 593)
Screenshot: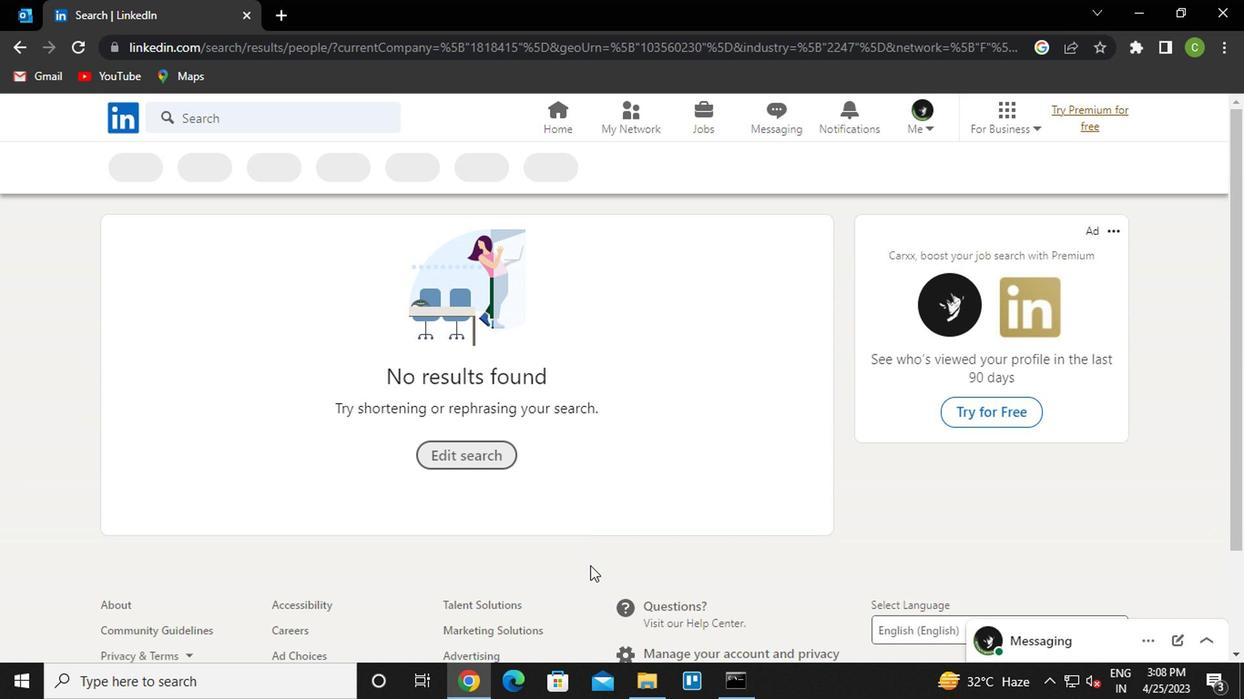 
Action: Key pressed <Key.f8>
Screenshot: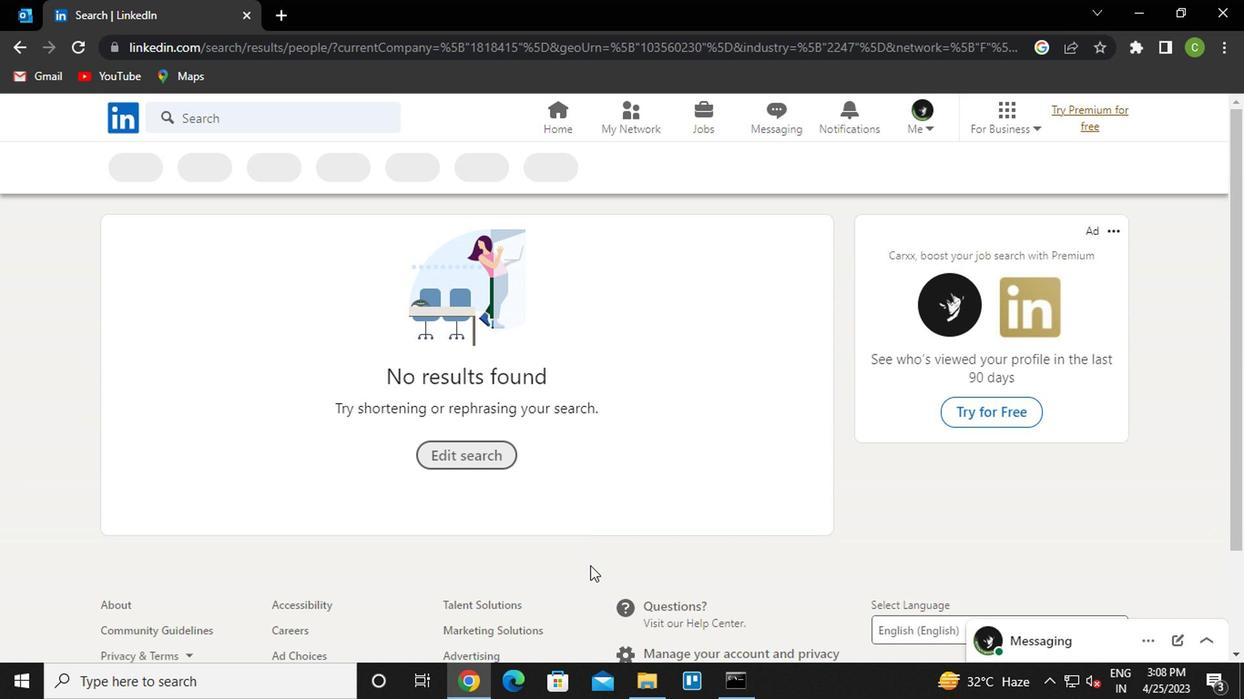 
